 Task: Create a due date automation trigger when advanced on, on the wednesday after a card is due add fields without custom field "Resume" set to a number greater or equal to 1 and greater or equal to 10 at 11:00 AM.
Action: Mouse moved to (1220, 210)
Screenshot: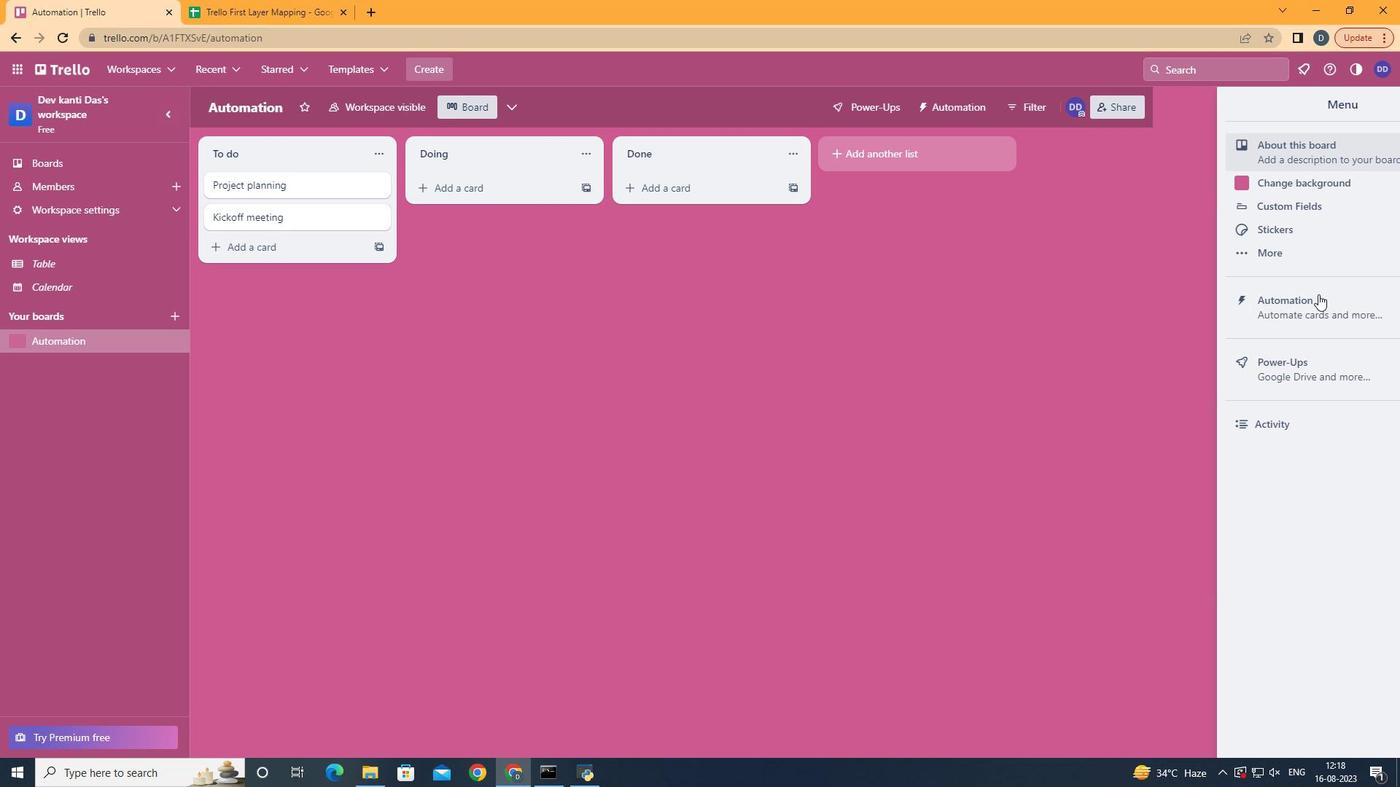 
Action: Mouse pressed left at (1220, 210)
Screenshot: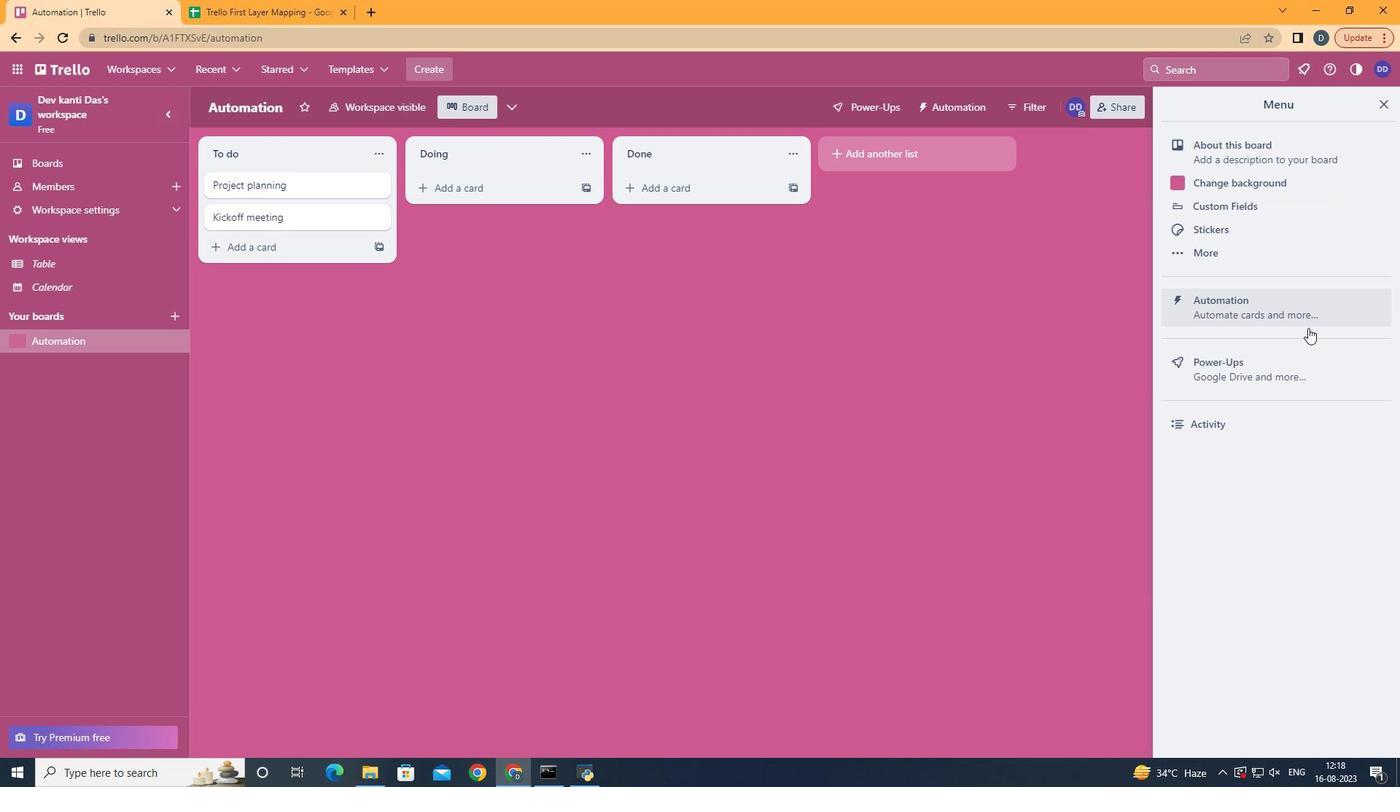
Action: Mouse moved to (1180, 359)
Screenshot: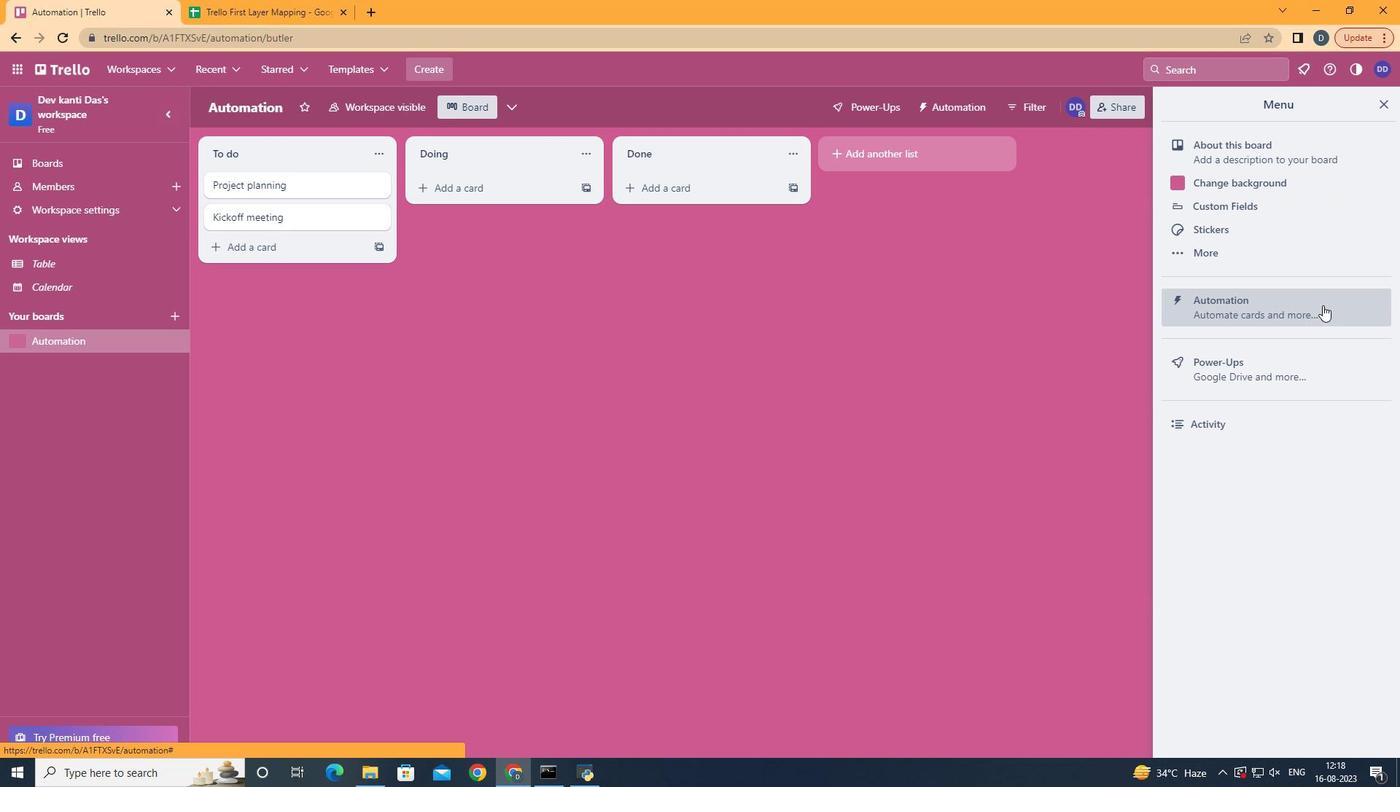 
Action: Mouse pressed left at (1180, 359)
Screenshot: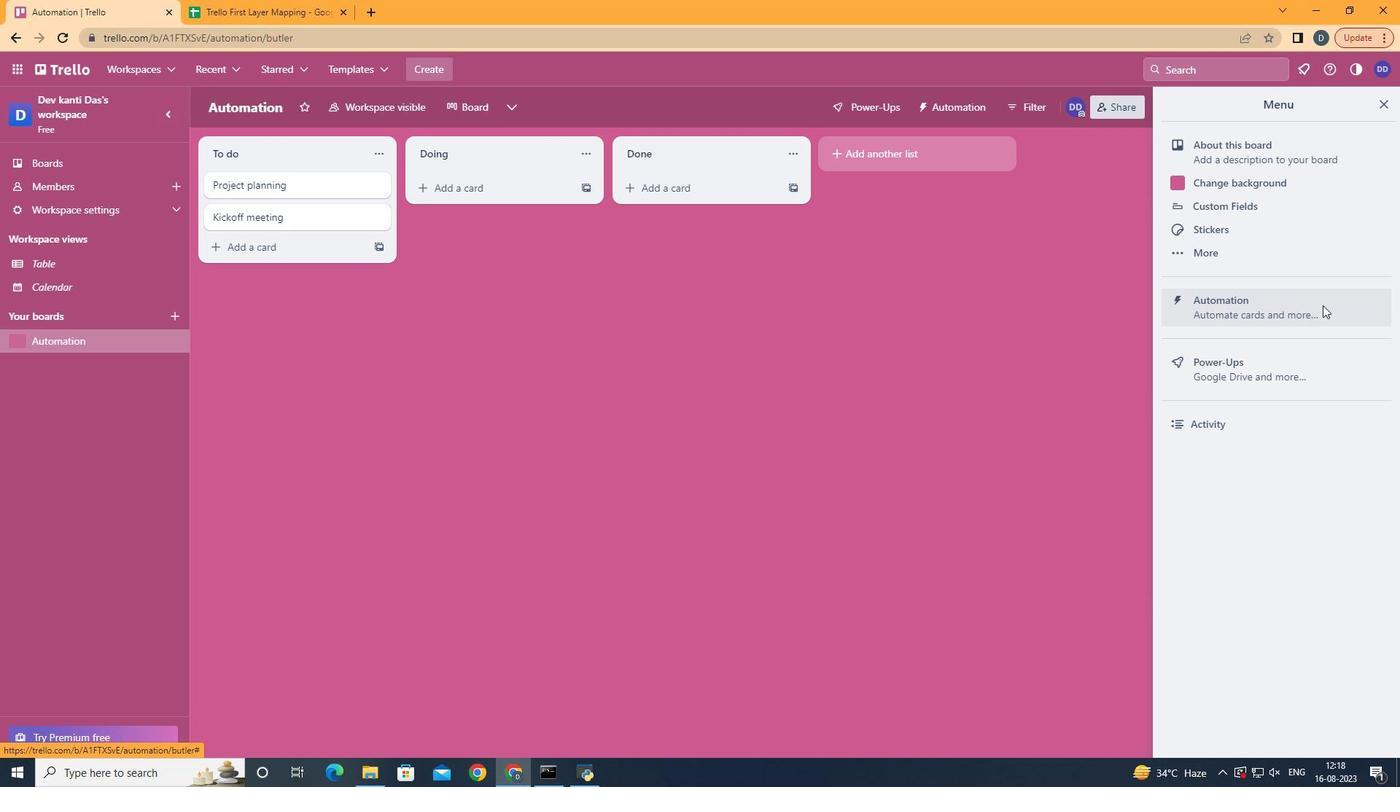
Action: Mouse moved to (472, 347)
Screenshot: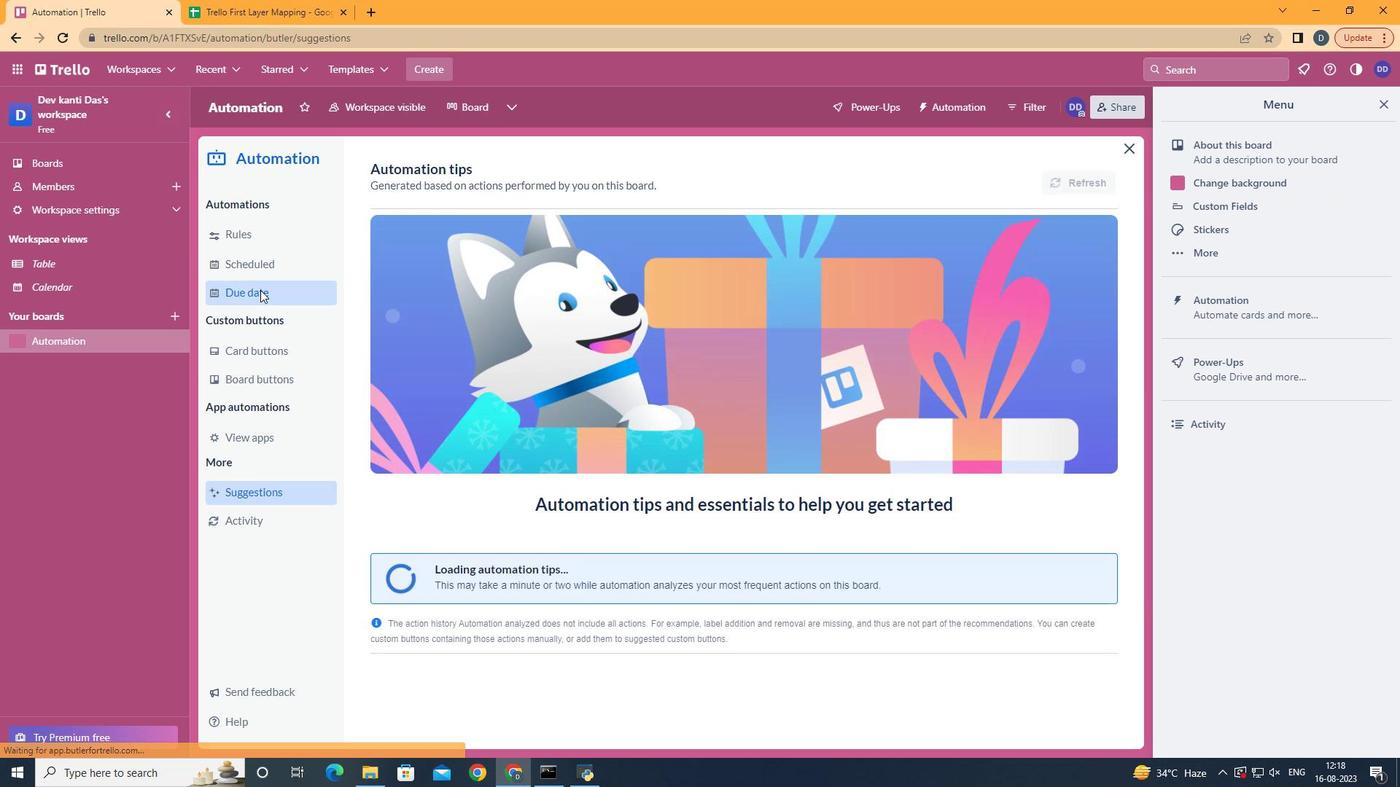 
Action: Mouse pressed left at (472, 347)
Screenshot: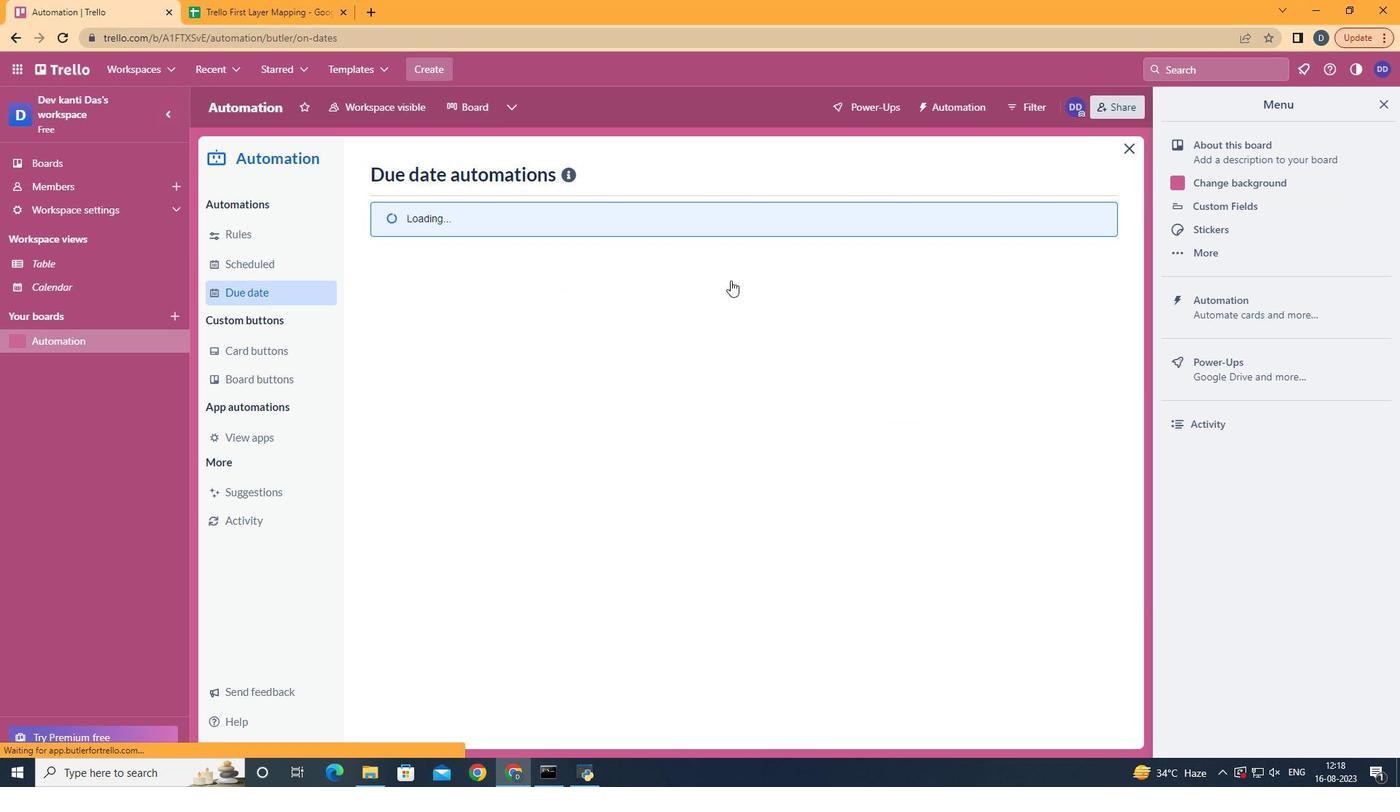 
Action: Mouse moved to (969, 258)
Screenshot: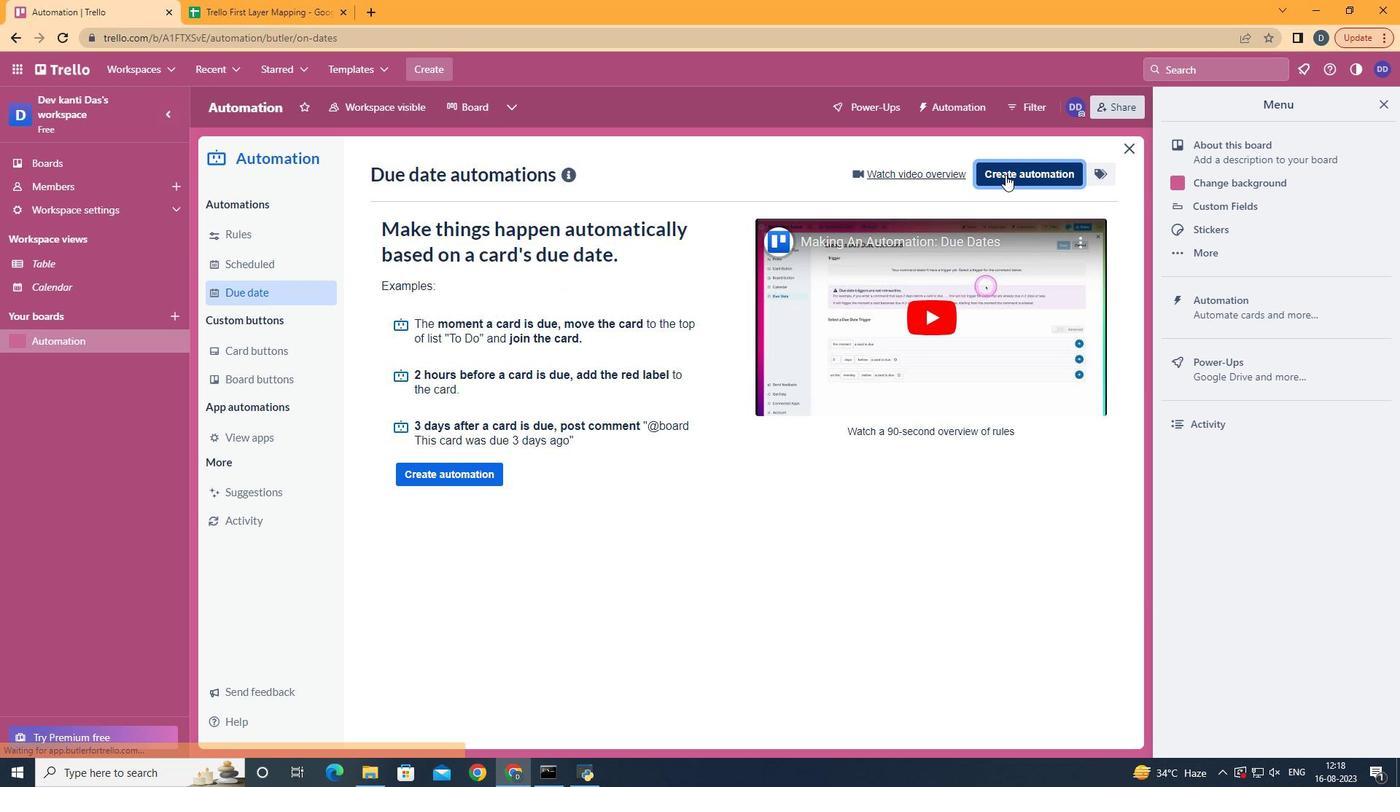 
Action: Mouse pressed left at (969, 258)
Screenshot: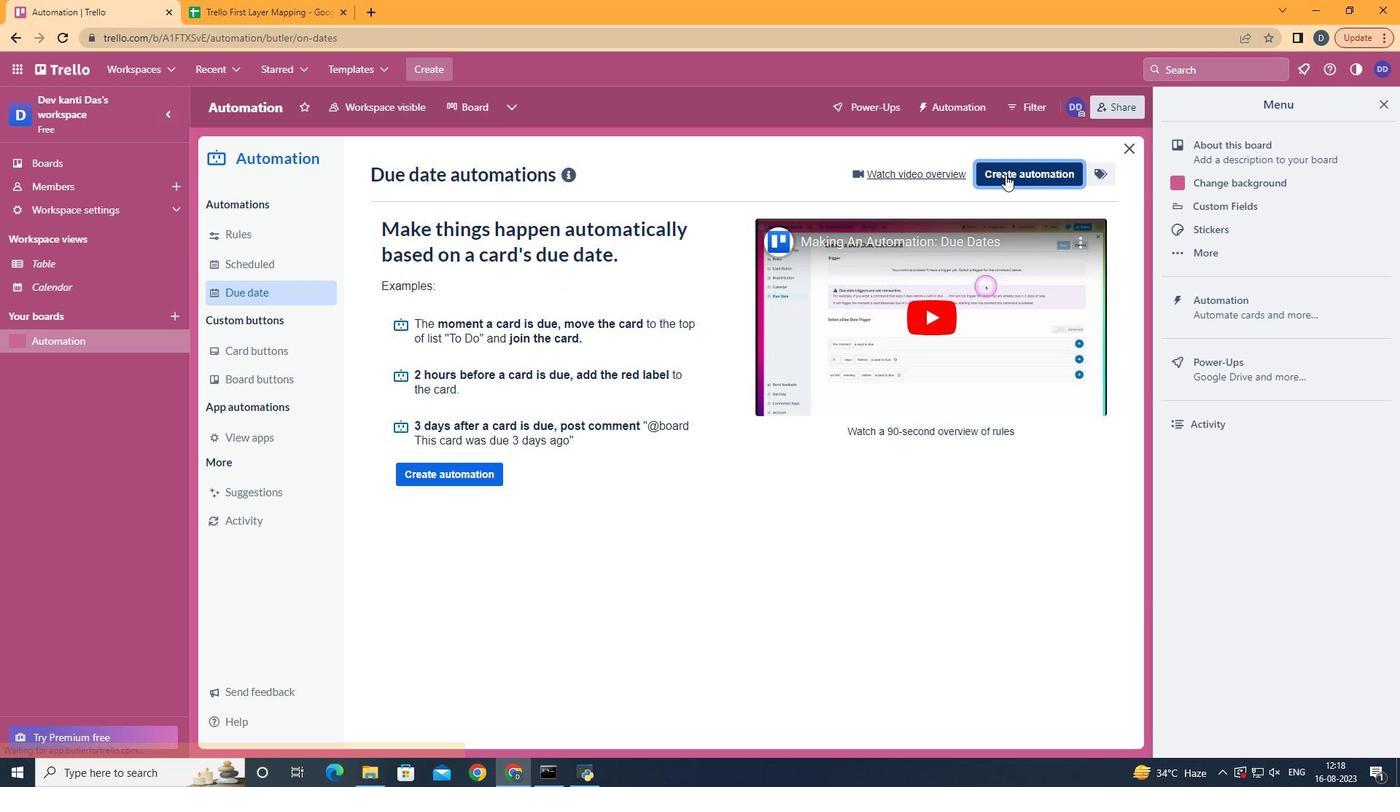 
Action: Mouse moved to (804, 353)
Screenshot: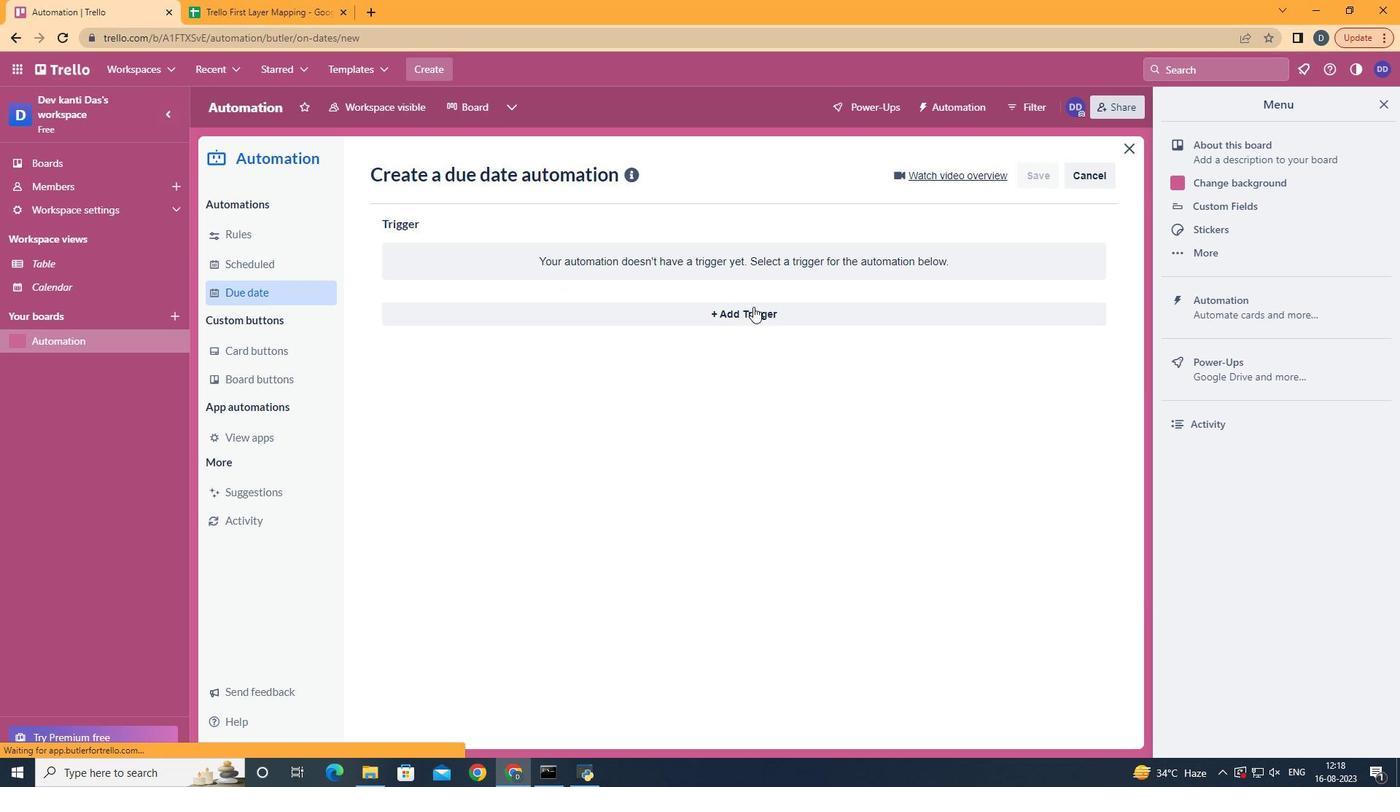 
Action: Mouse pressed left at (804, 353)
Screenshot: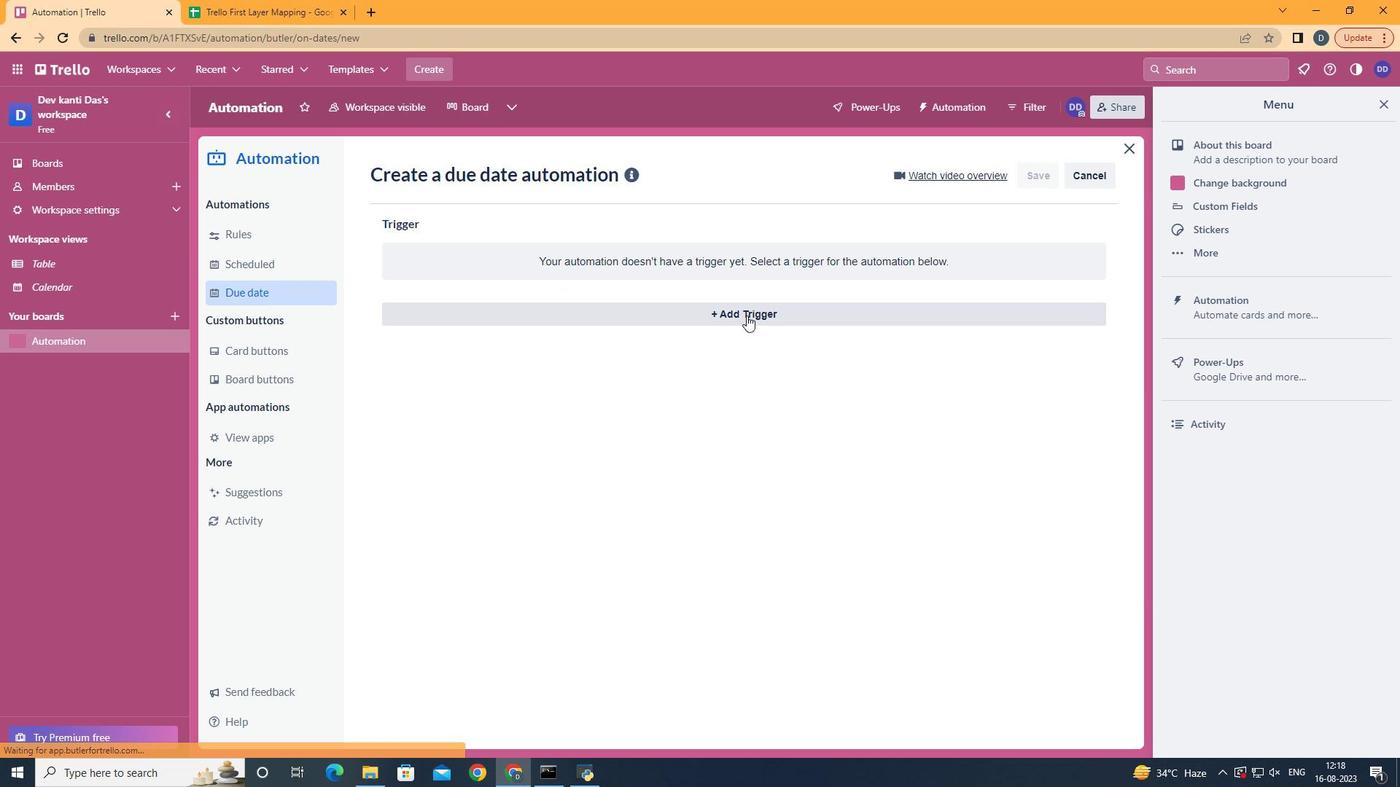 
Action: Mouse moved to (796, 366)
Screenshot: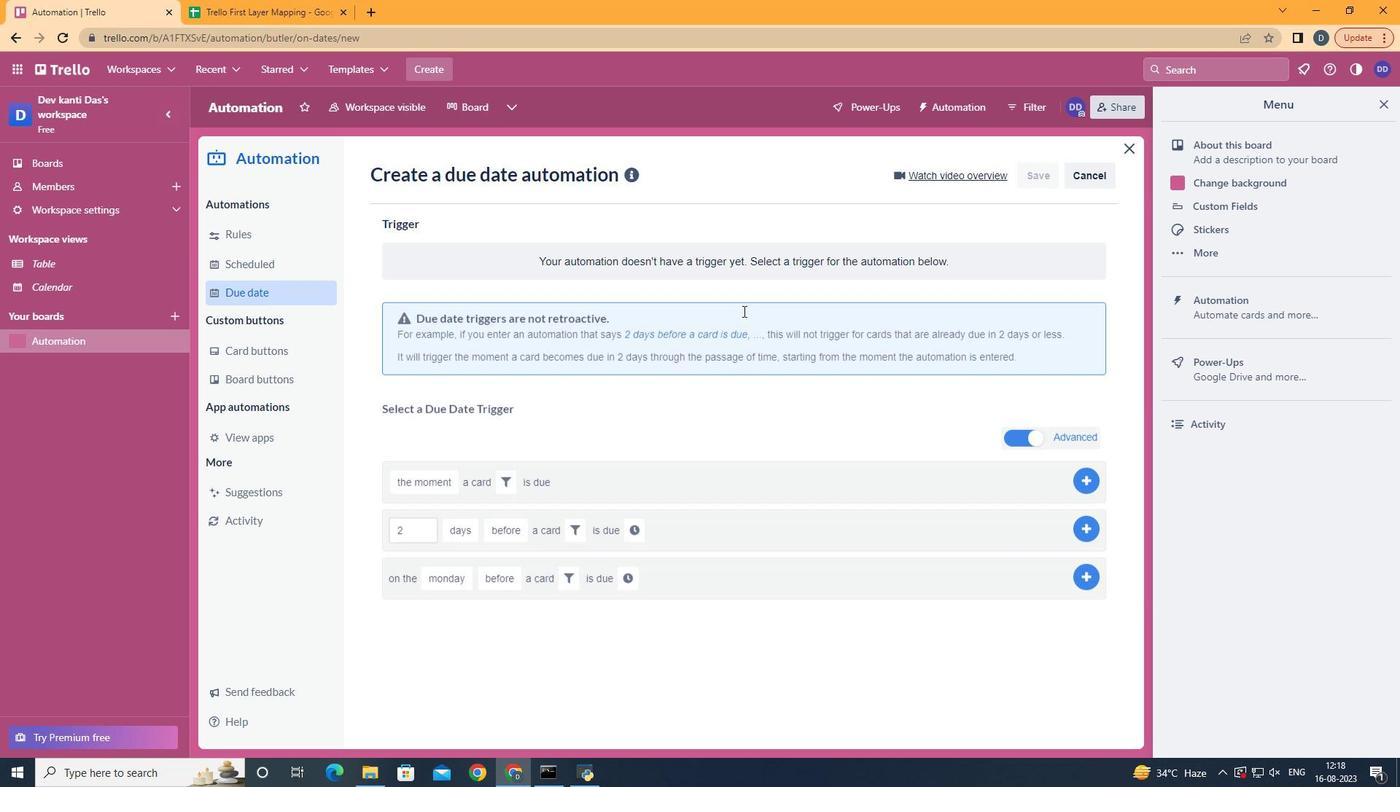 
Action: Mouse pressed left at (796, 366)
Screenshot: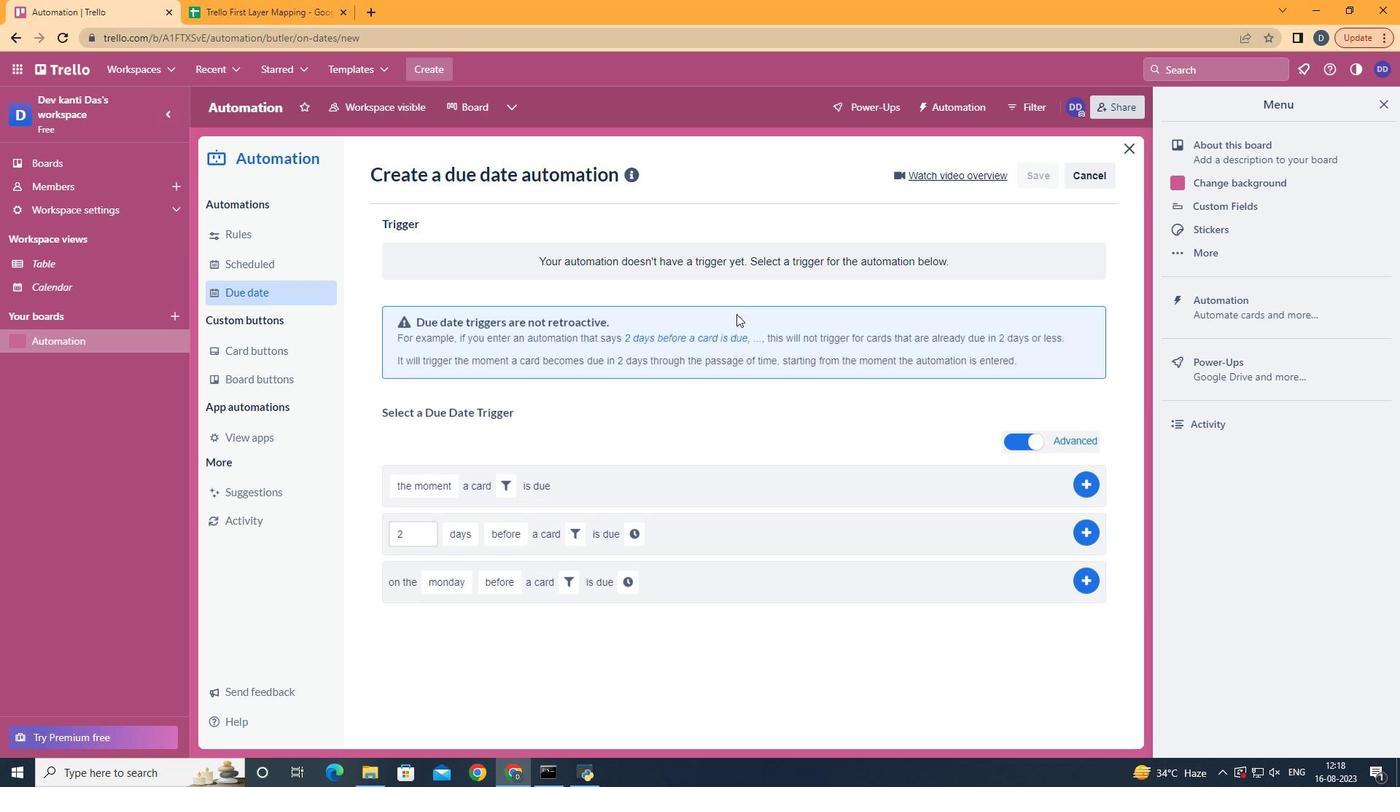 
Action: Mouse moved to (613, 463)
Screenshot: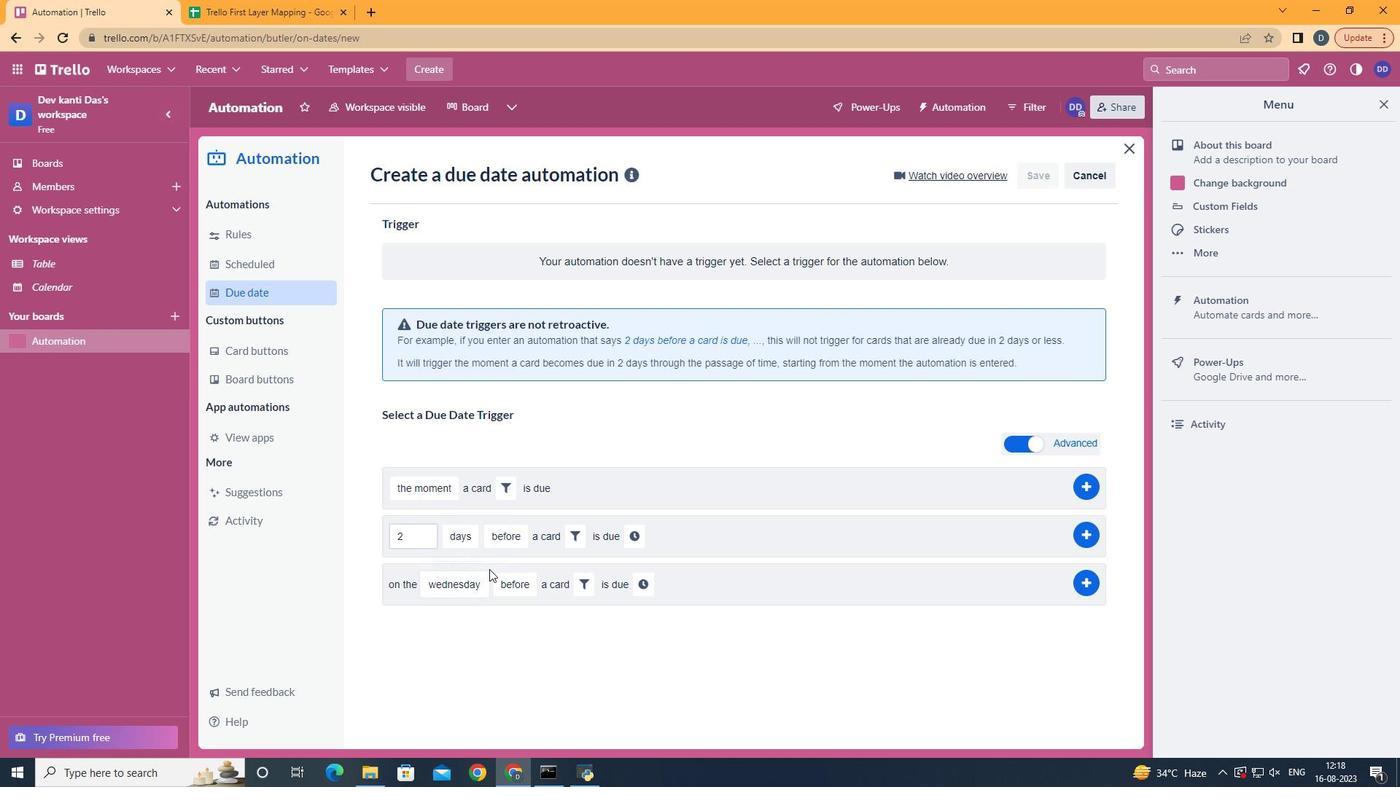 
Action: Mouse pressed left at (613, 463)
Screenshot: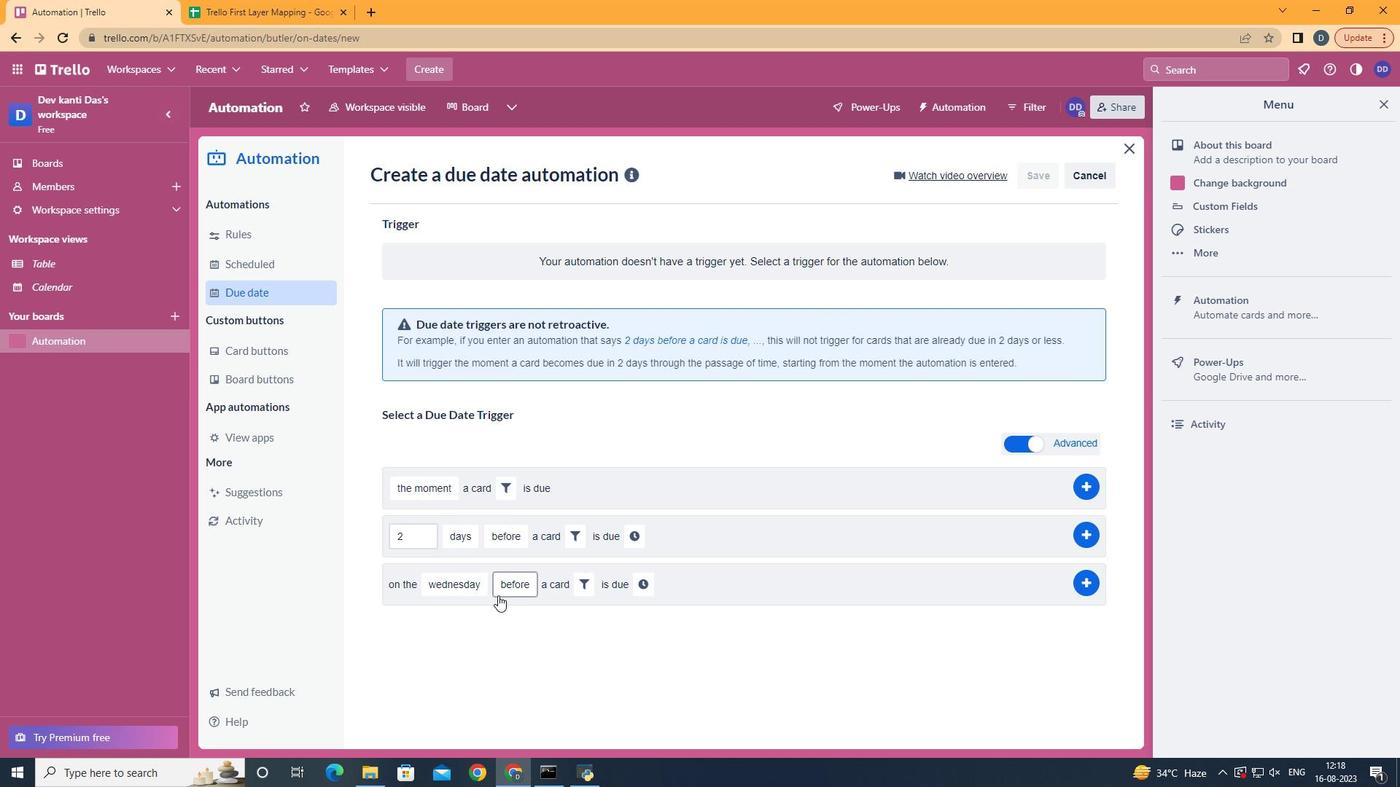 
Action: Mouse moved to (647, 613)
Screenshot: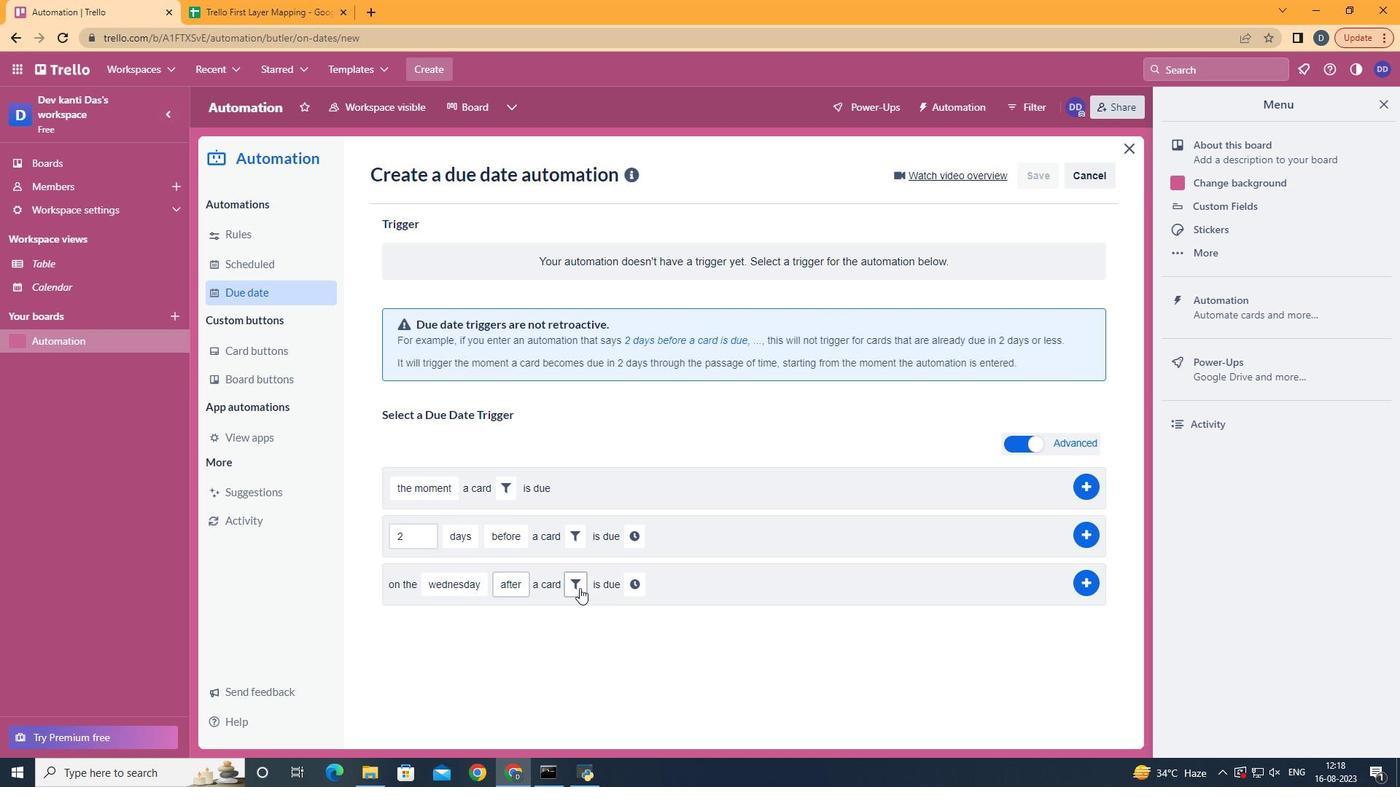 
Action: Mouse pressed left at (647, 613)
Screenshot: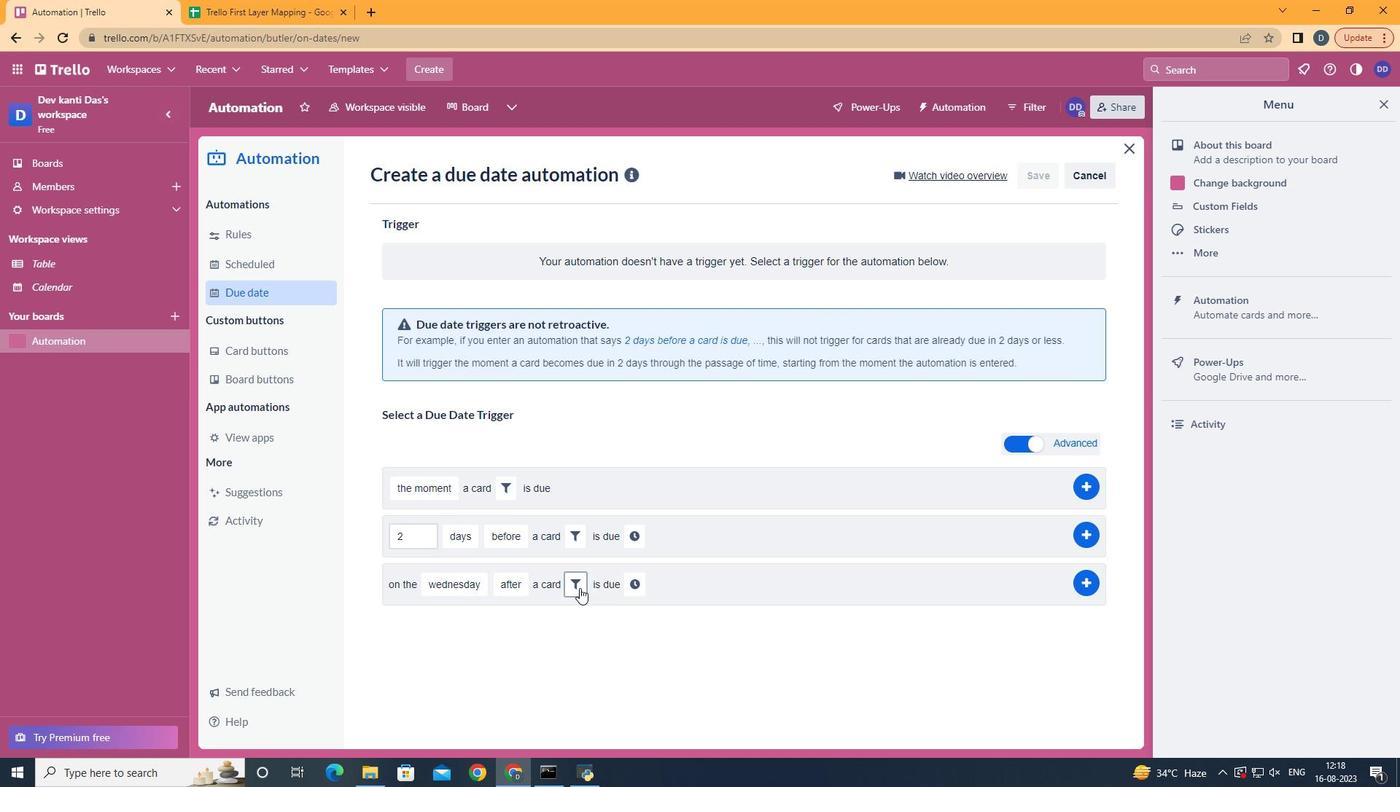 
Action: Mouse moved to (685, 576)
Screenshot: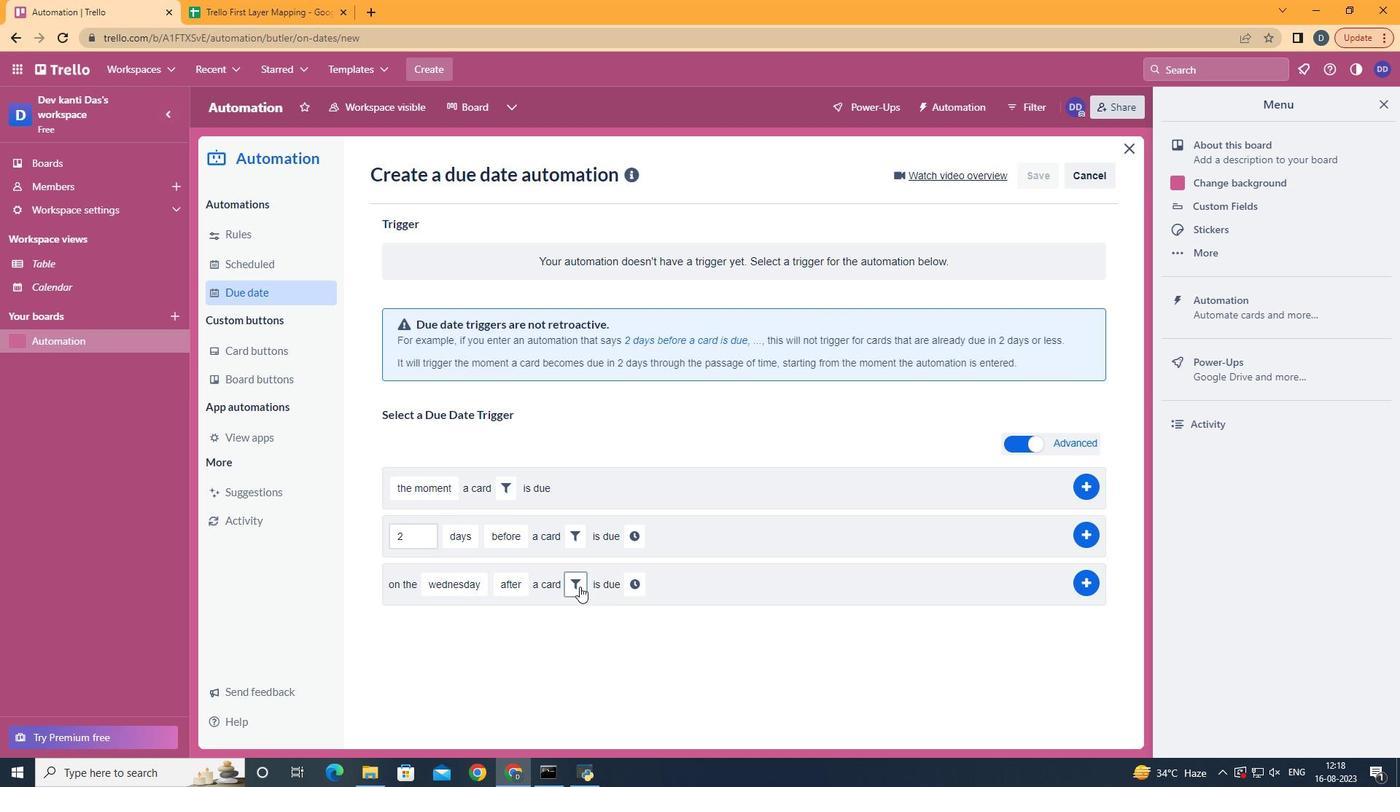 
Action: Mouse pressed left at (685, 576)
Screenshot: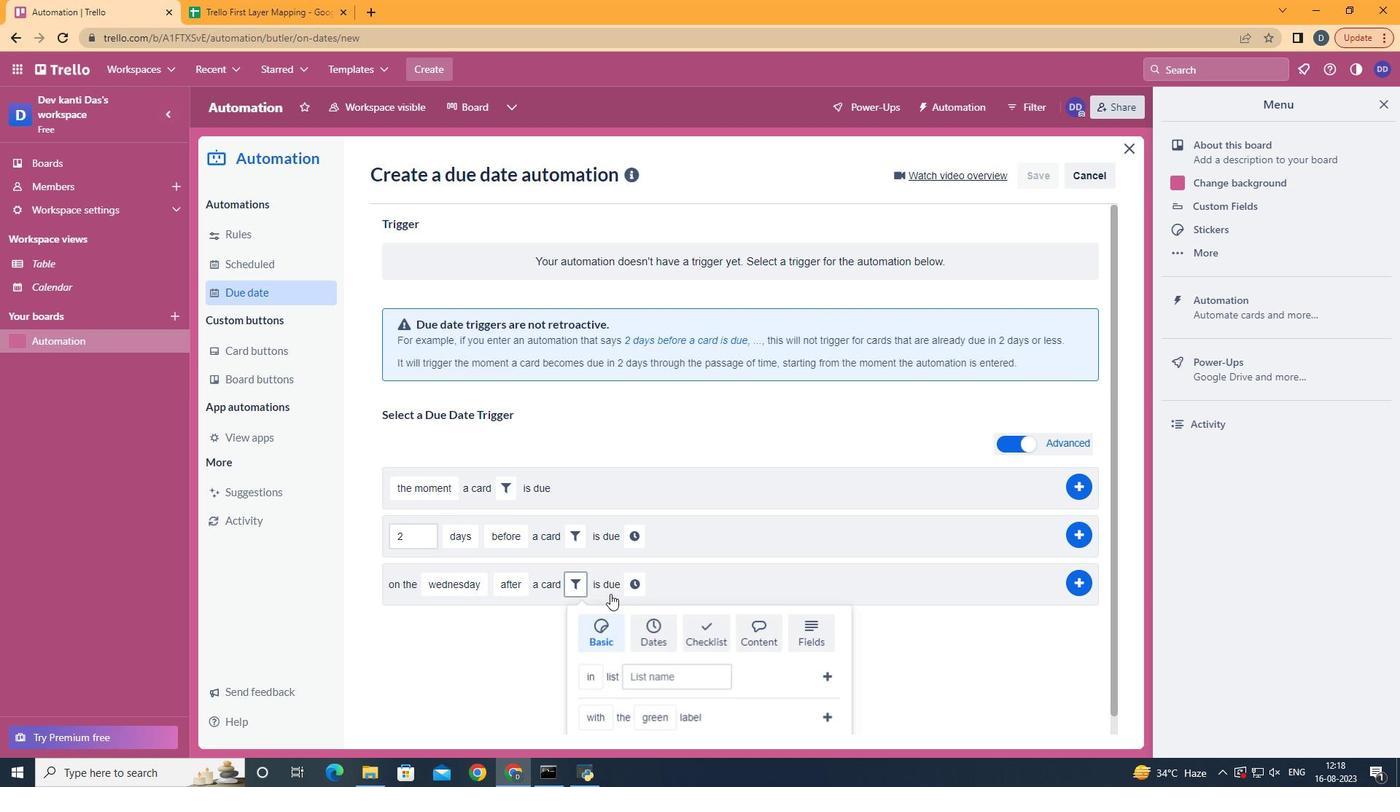 
Action: Mouse moved to (846, 605)
Screenshot: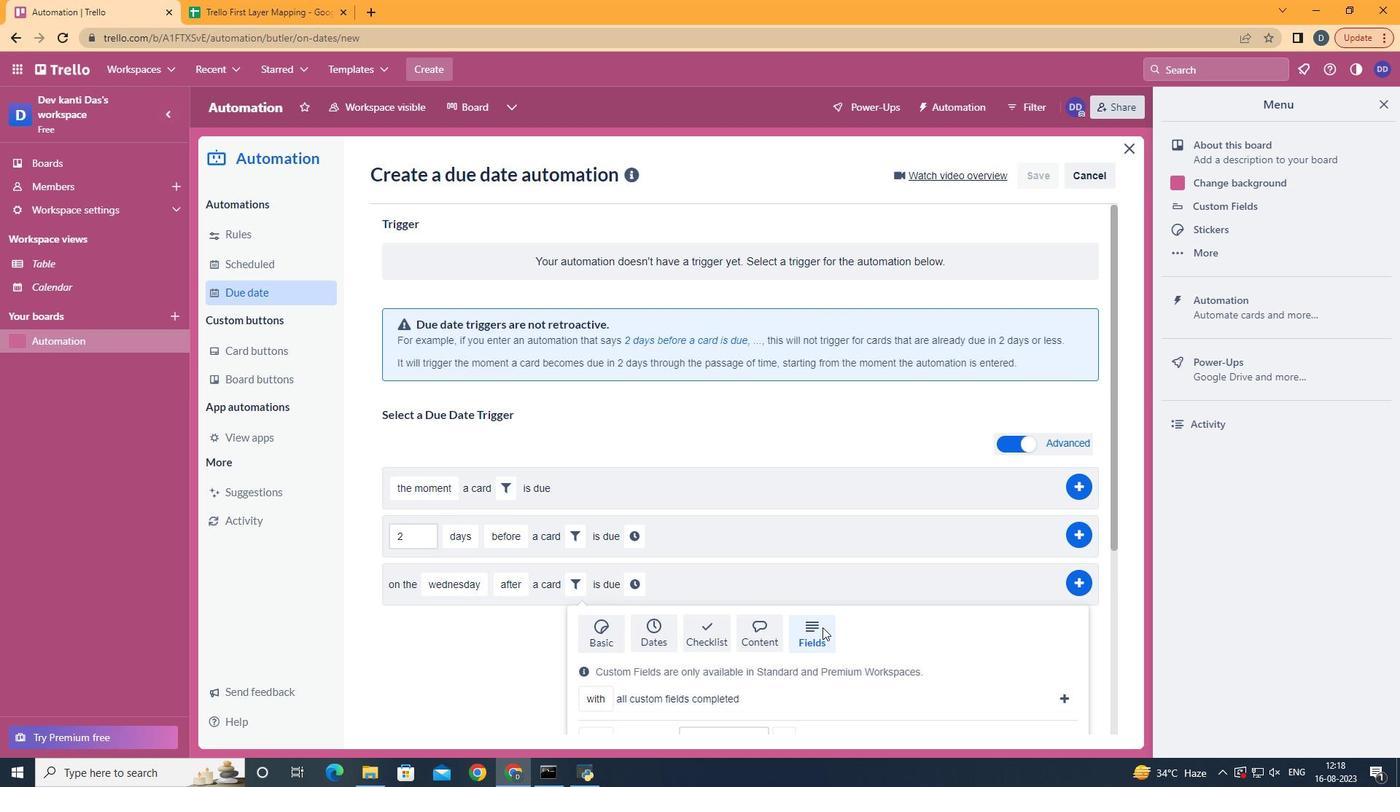 
Action: Mouse pressed left at (846, 605)
Screenshot: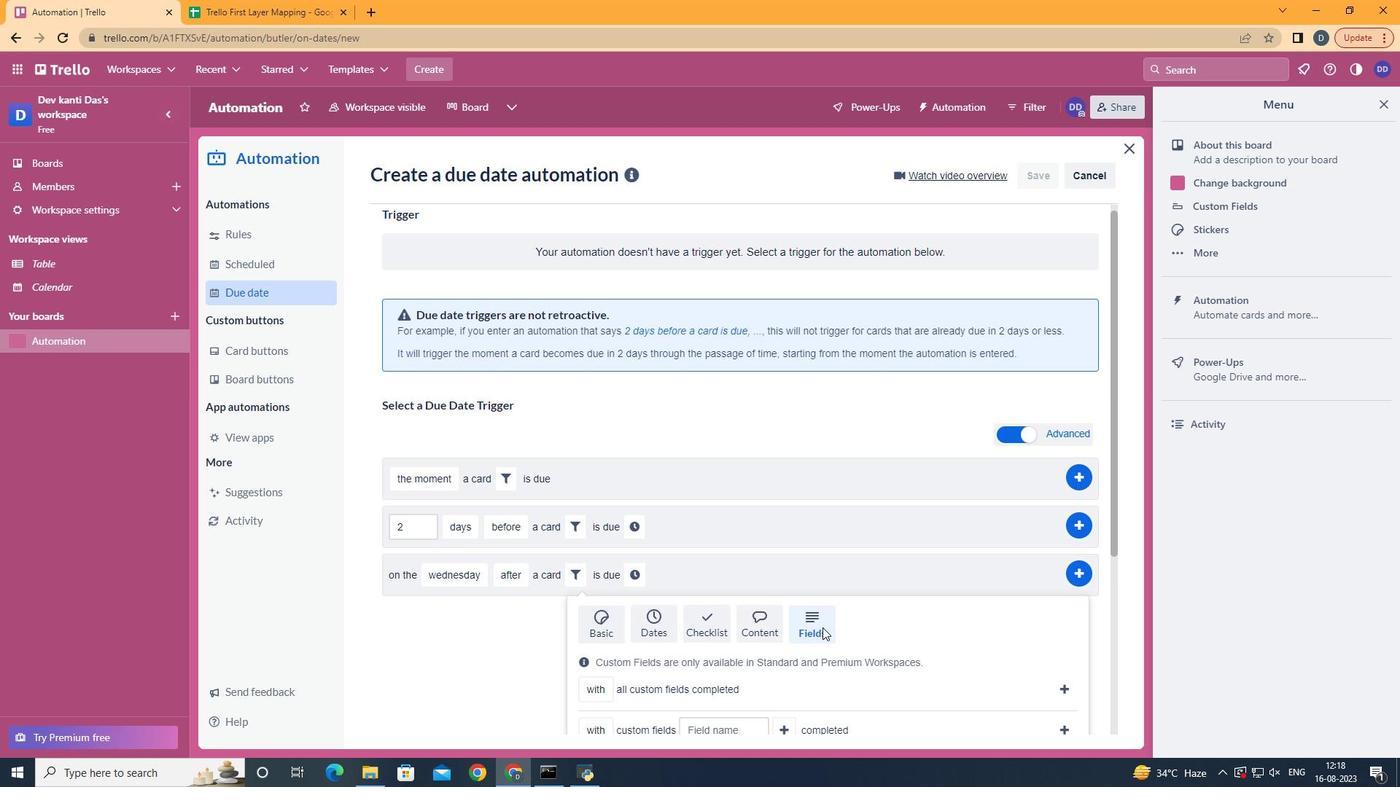 
Action: Mouse scrolled (846, 605) with delta (0, 0)
Screenshot: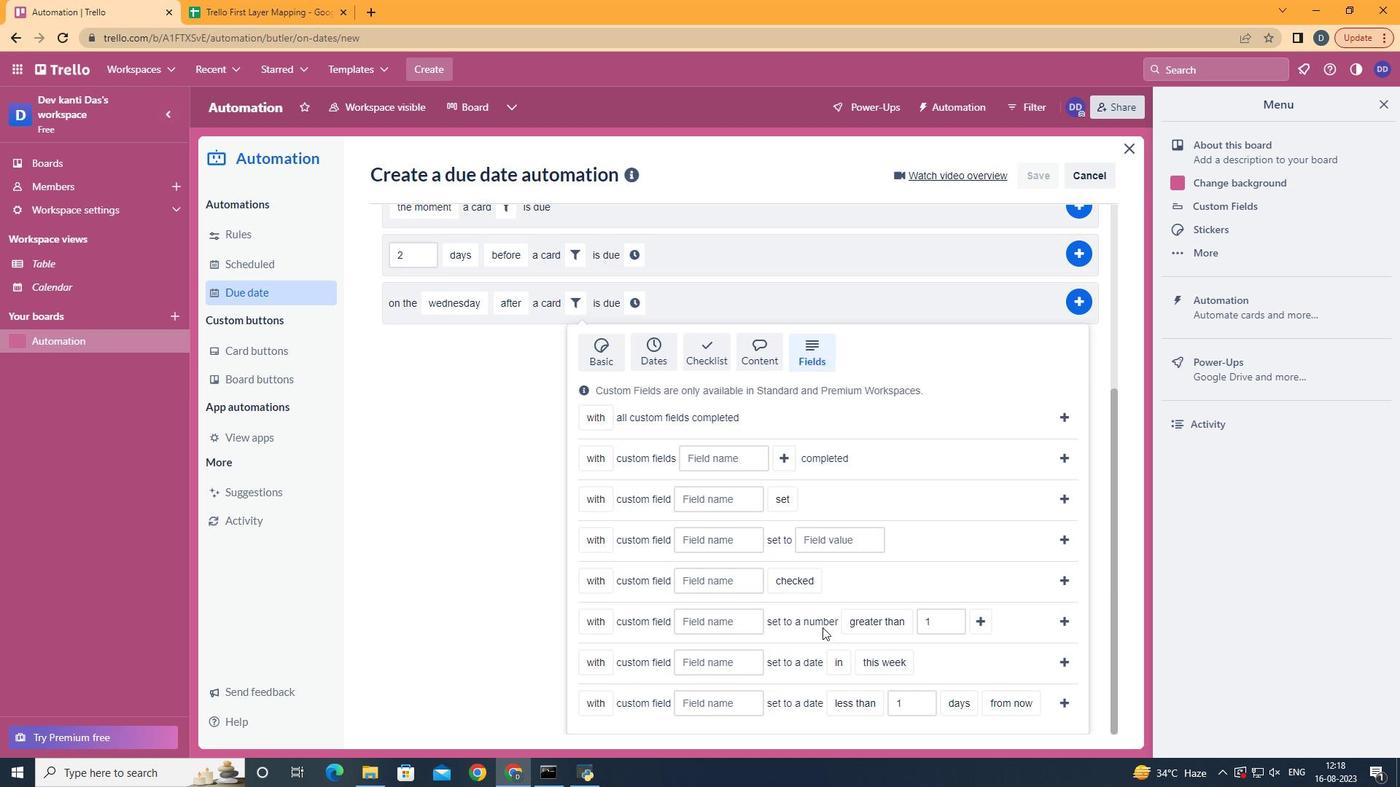 
Action: Mouse scrolled (846, 605) with delta (0, 0)
Screenshot: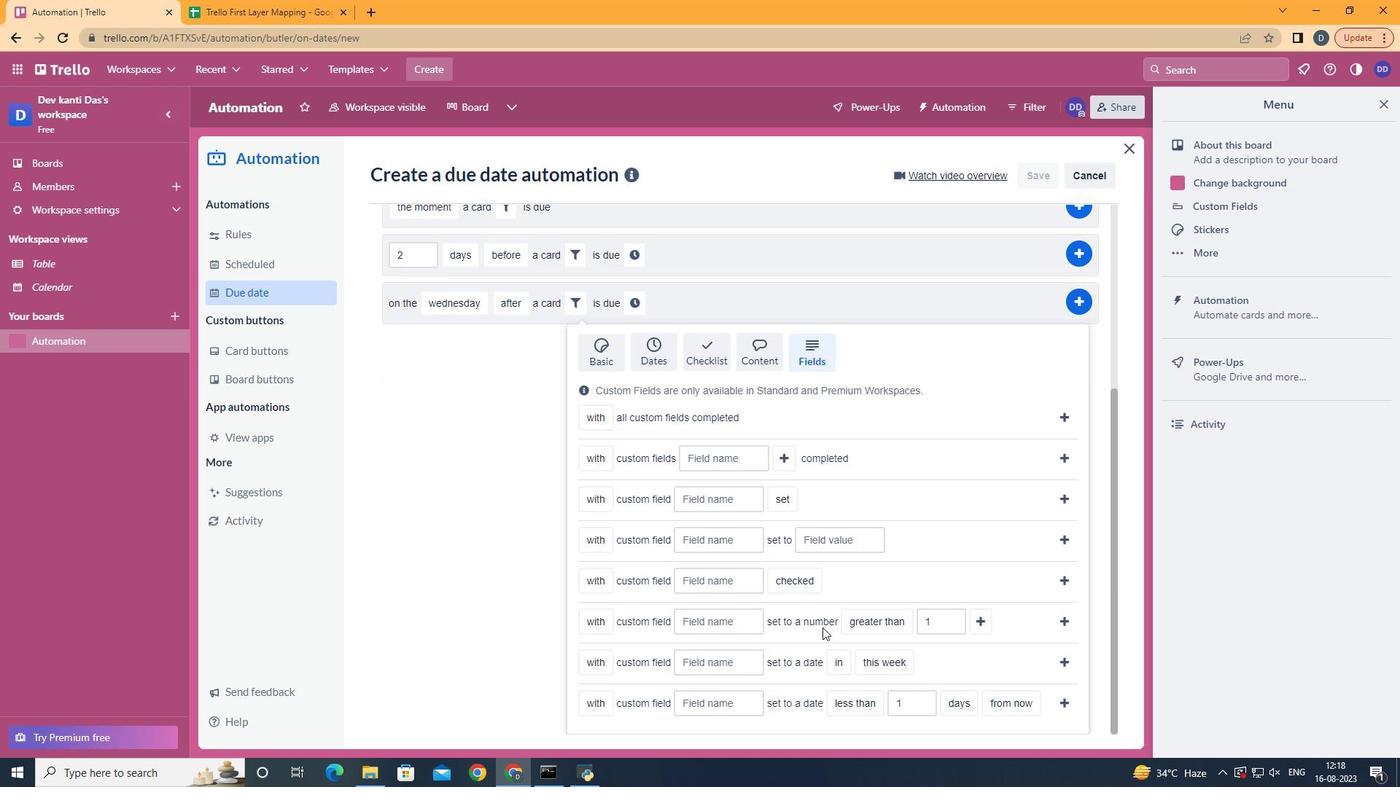 
Action: Mouse scrolled (846, 605) with delta (0, 0)
Screenshot: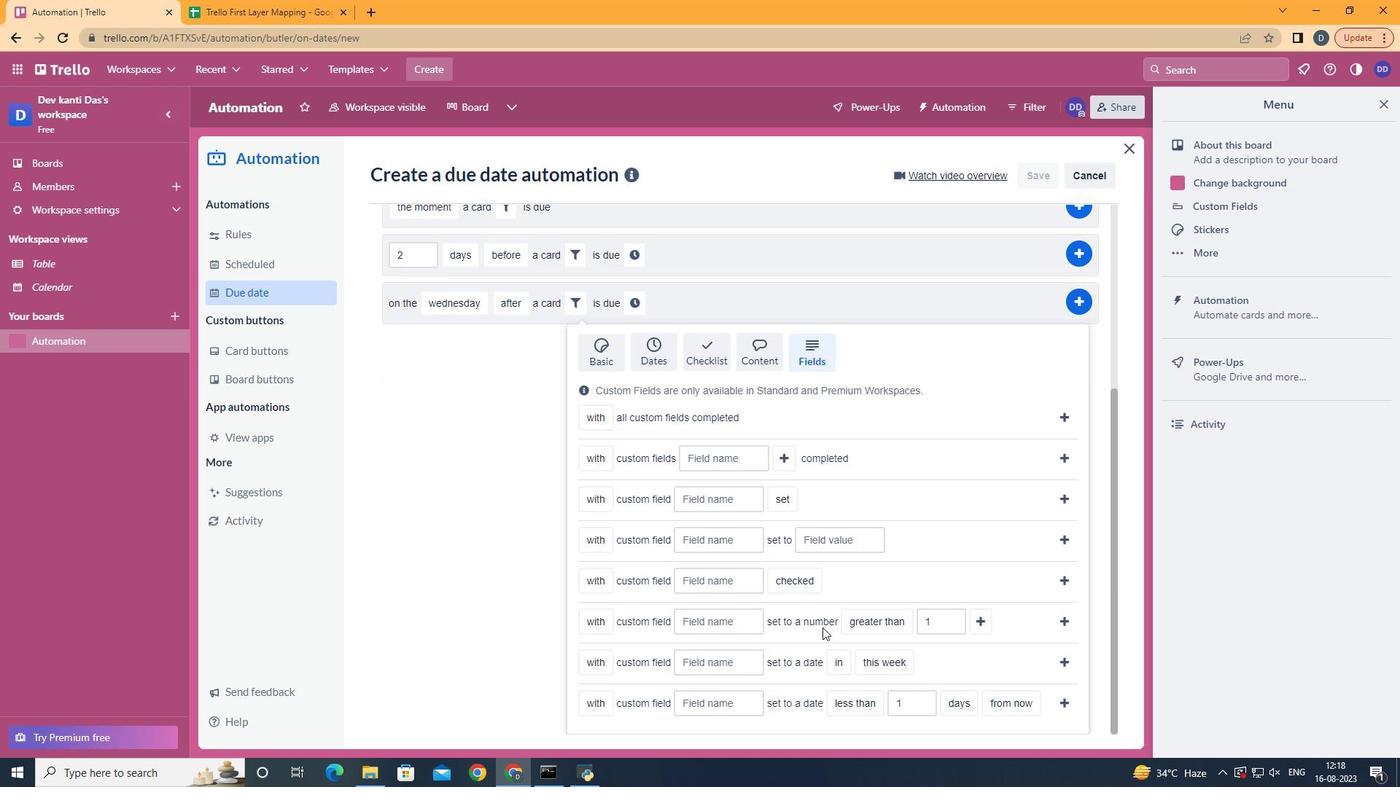 
Action: Mouse scrolled (846, 605) with delta (0, 0)
Screenshot: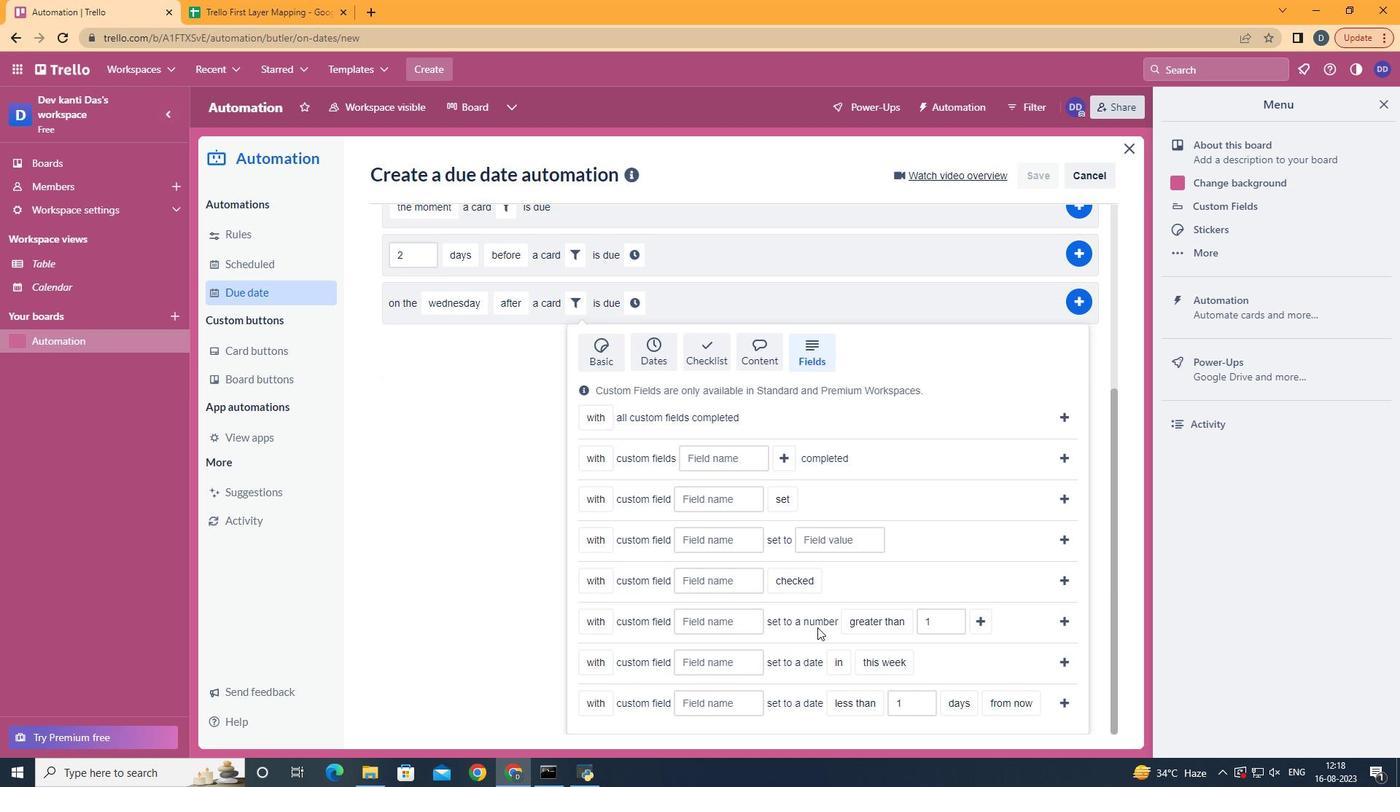 
Action: Mouse moved to (708, 652)
Screenshot: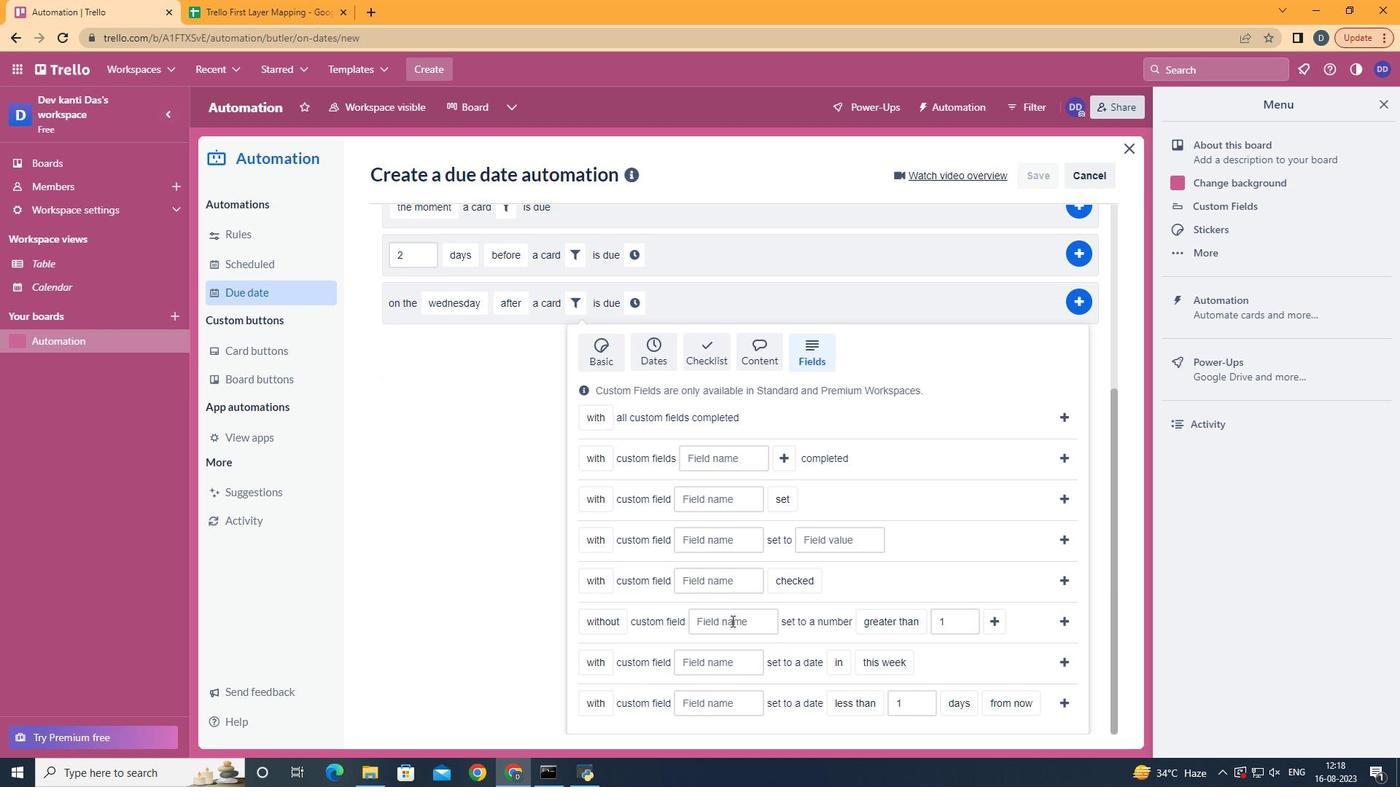 
Action: Mouse pressed left at (708, 652)
Screenshot: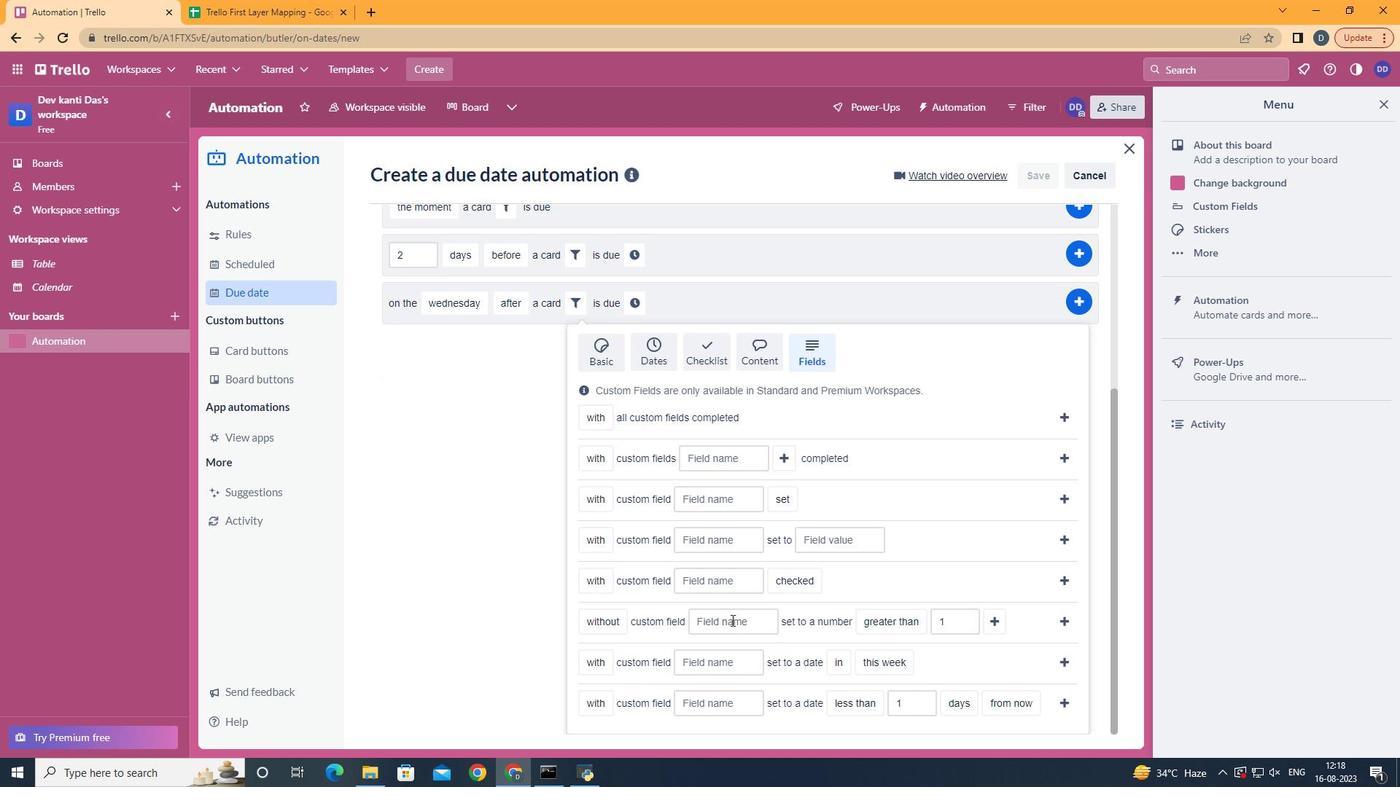 
Action: Mouse moved to (786, 600)
Screenshot: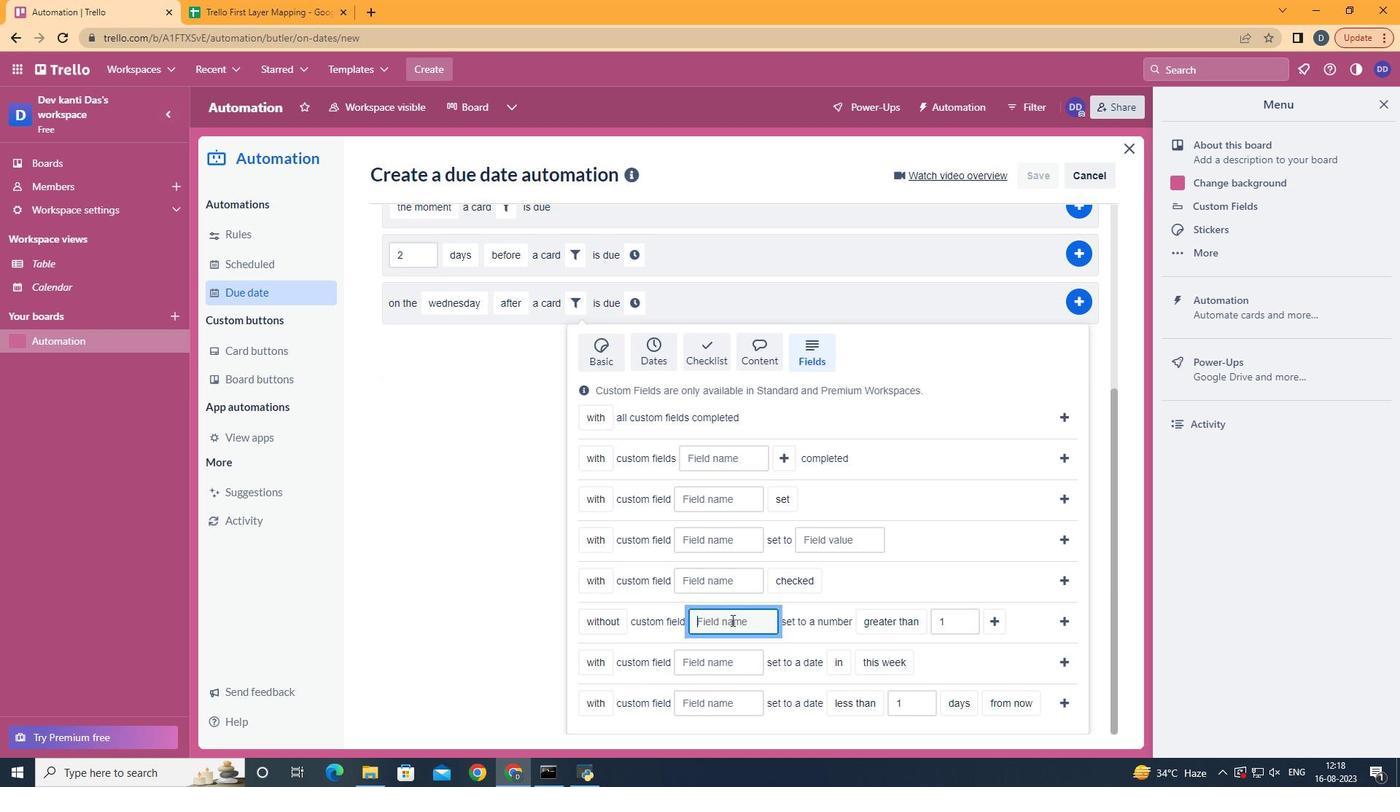 
Action: Mouse pressed left at (786, 600)
Screenshot: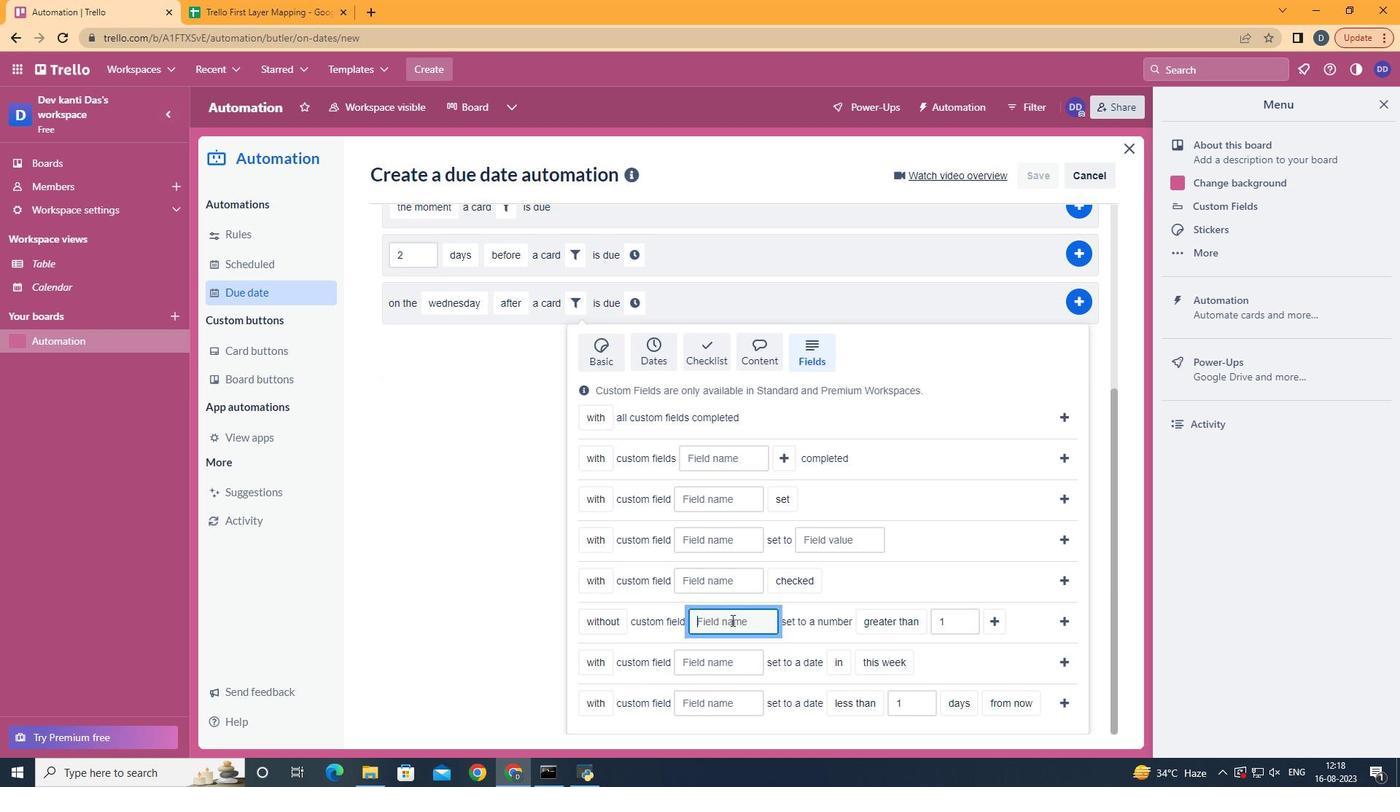 
Action: Key pressed <Key.shift>Resume
Screenshot: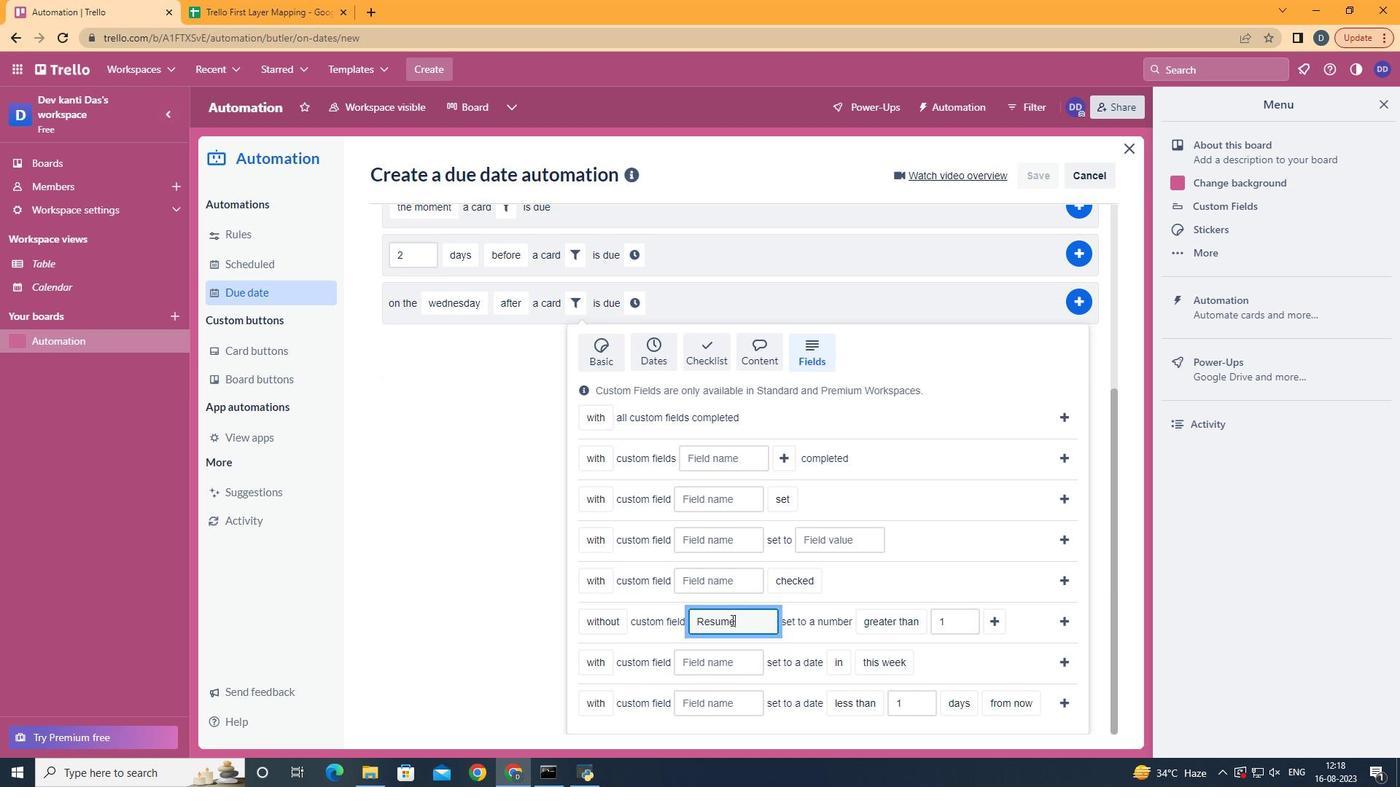
Action: Mouse moved to (906, 539)
Screenshot: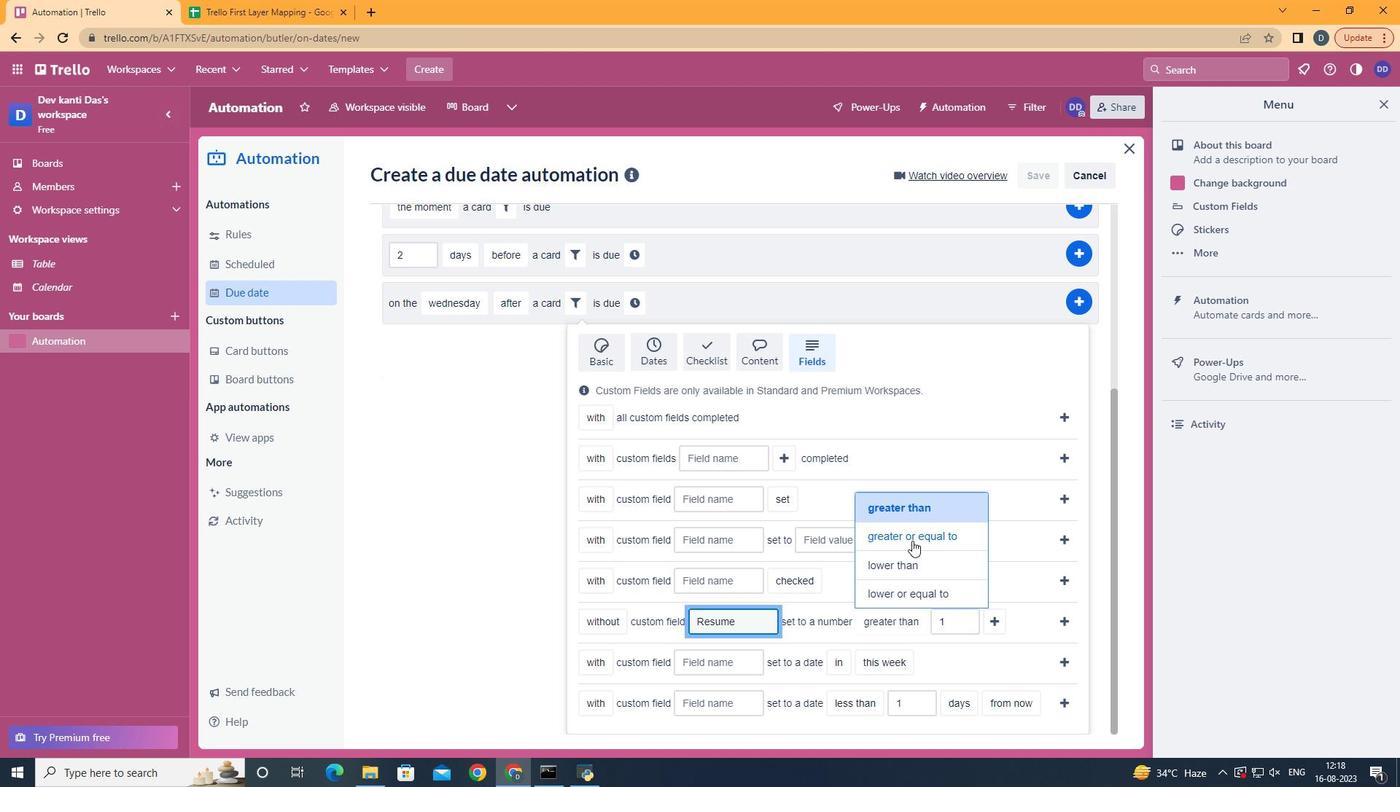 
Action: Mouse pressed left at (906, 539)
Screenshot: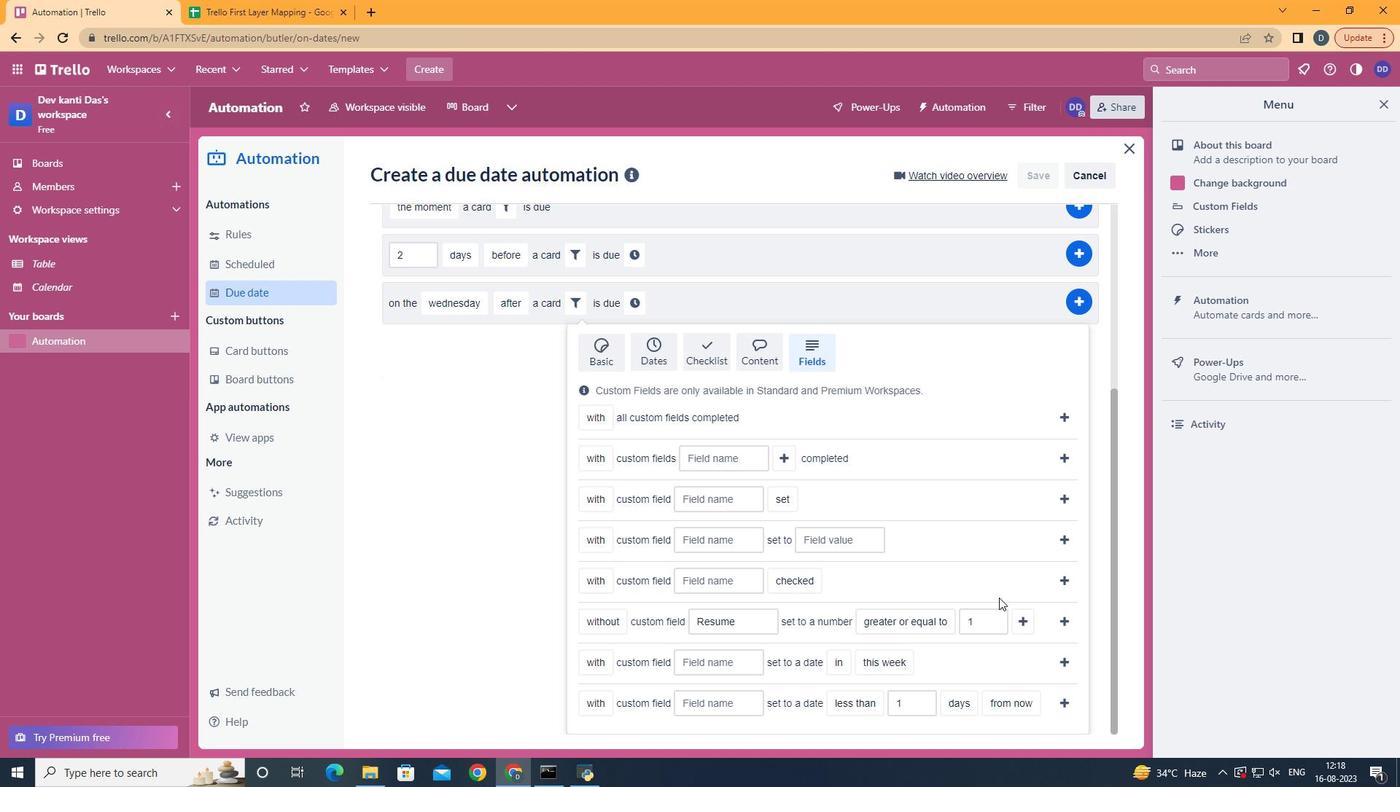 
Action: Mouse moved to (975, 603)
Screenshot: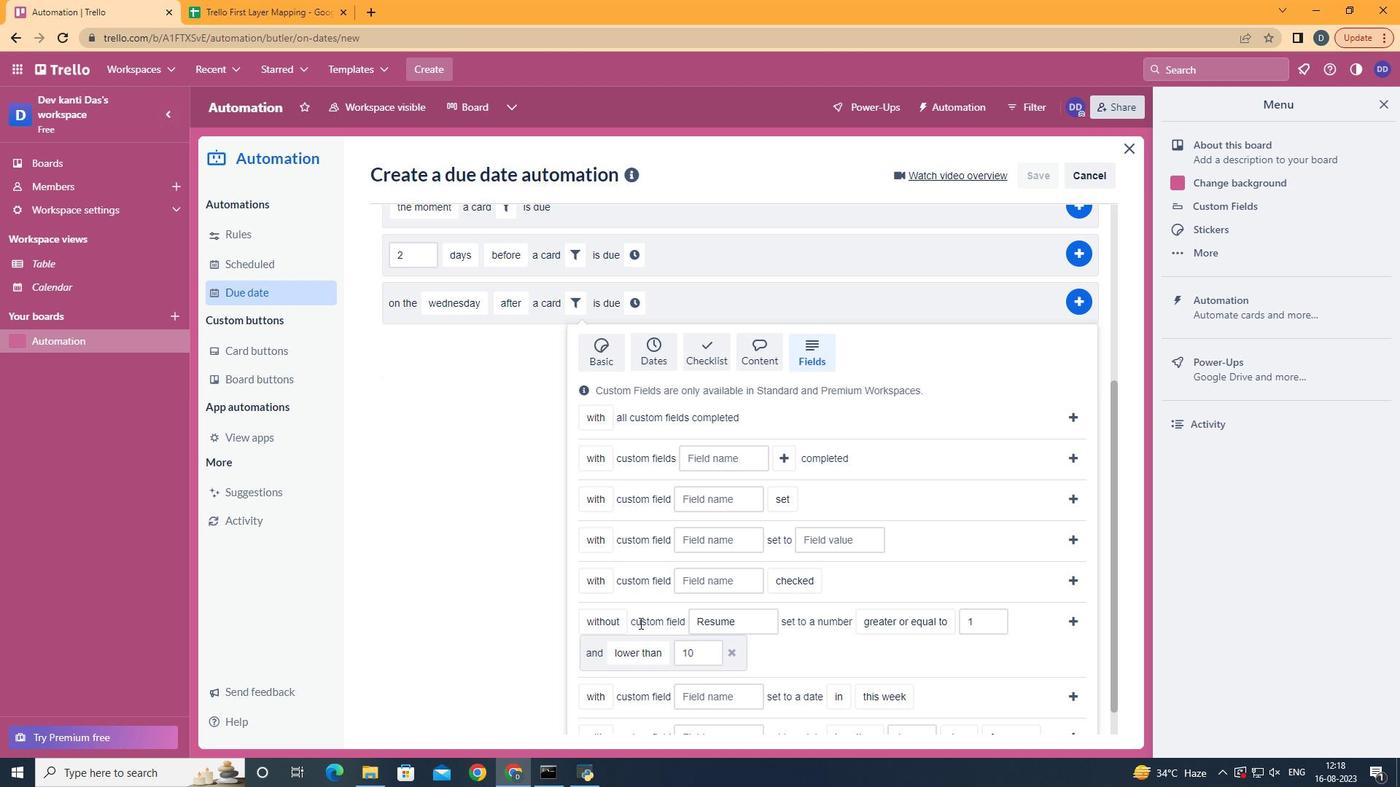 
Action: Mouse pressed left at (975, 603)
Screenshot: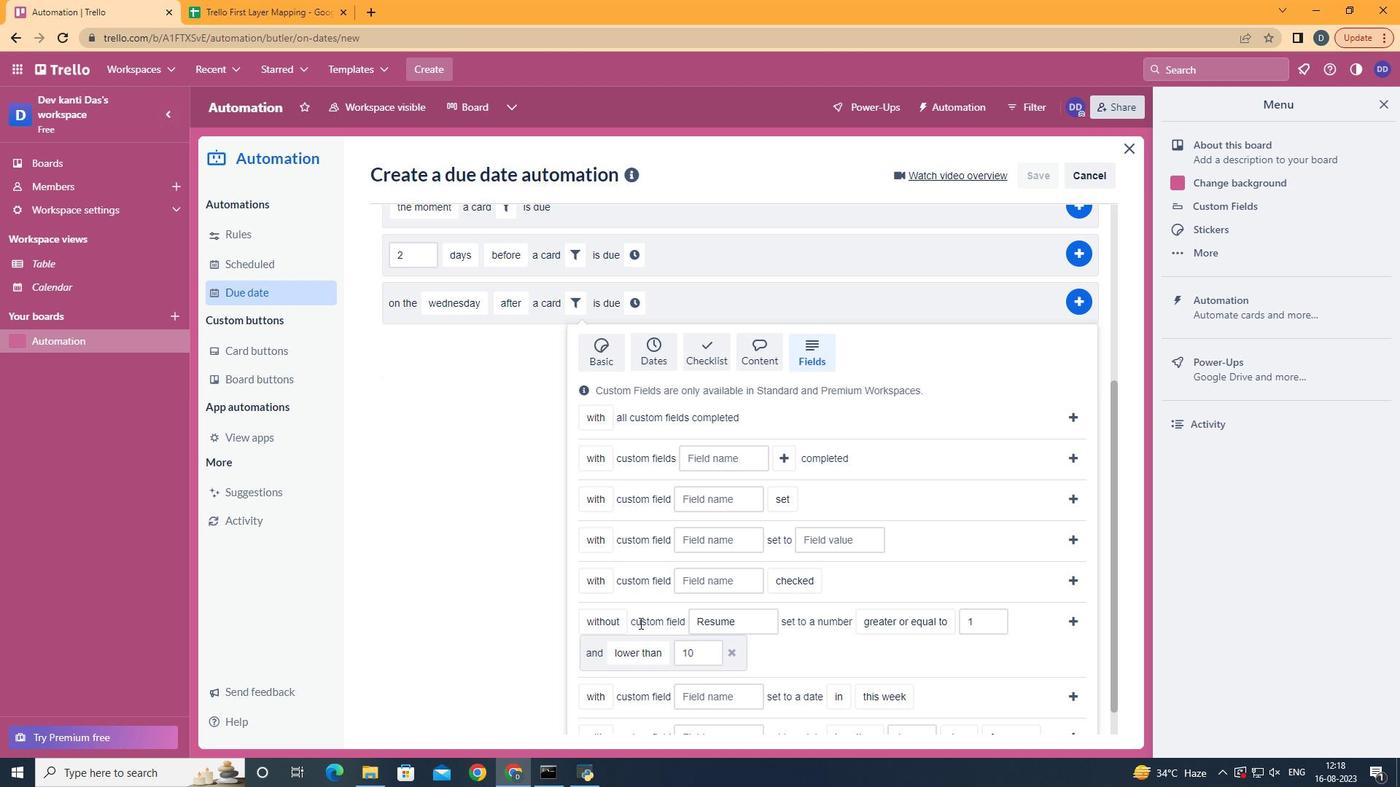 
Action: Mouse moved to (735, 609)
Screenshot: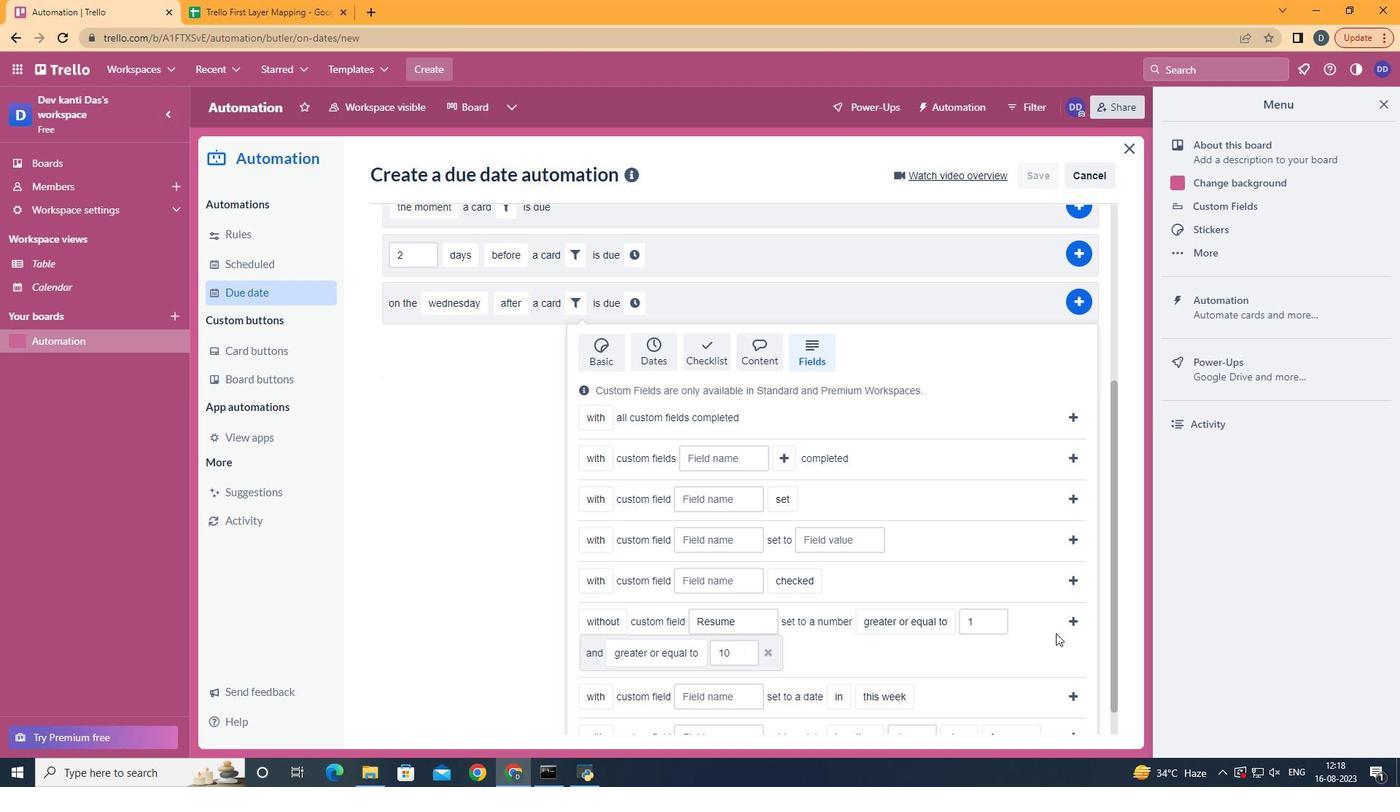 
Action: Mouse pressed left at (735, 609)
Screenshot: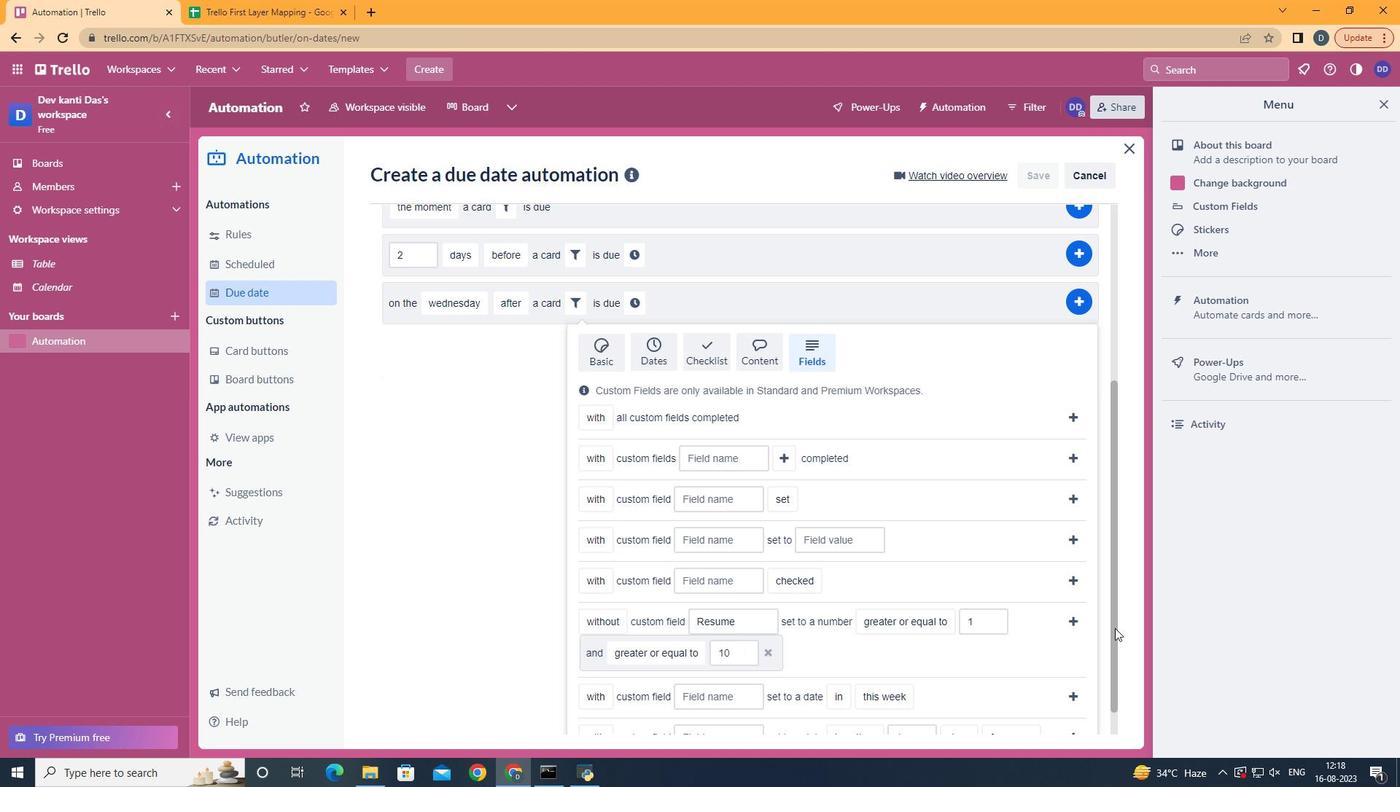 
Action: Mouse moved to (1017, 595)
Screenshot: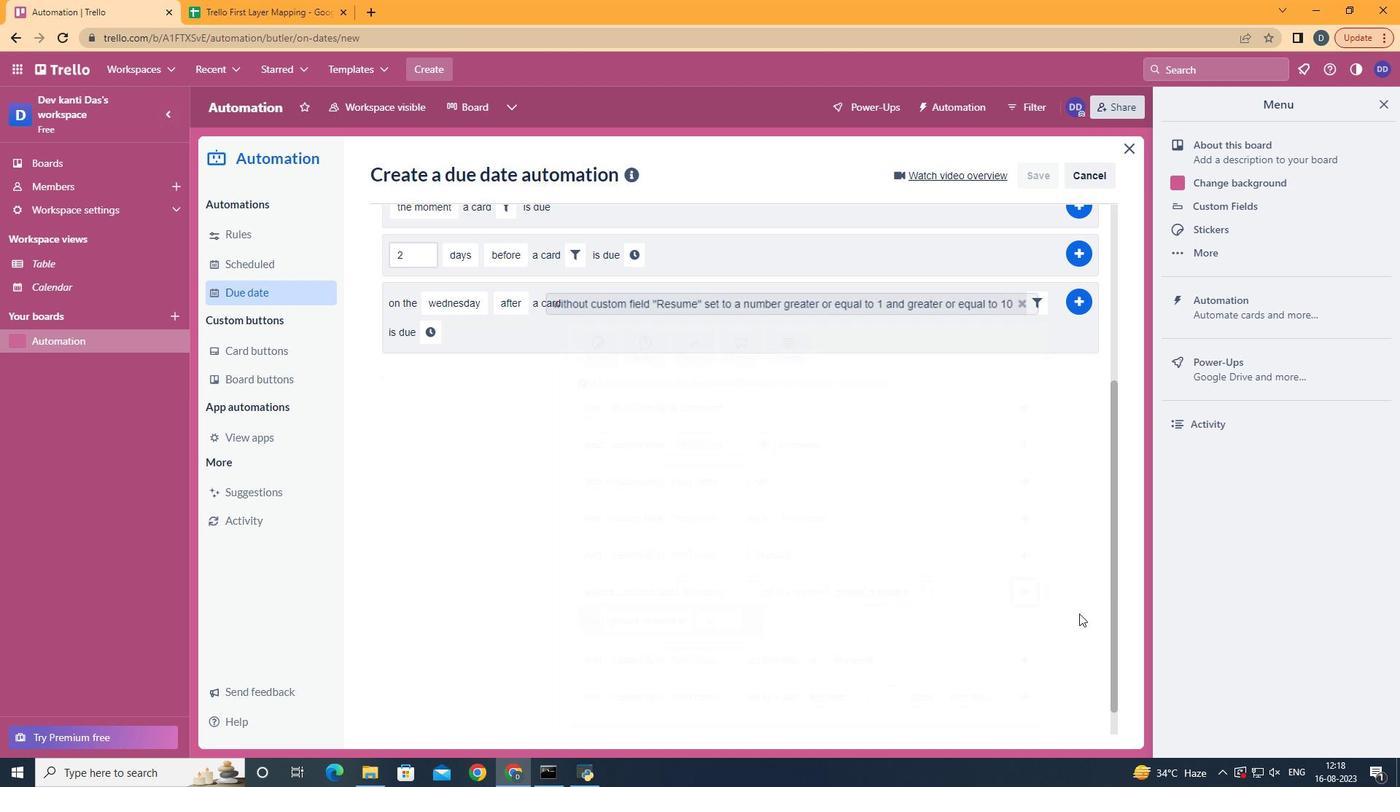 
Action: Mouse pressed left at (1017, 595)
Screenshot: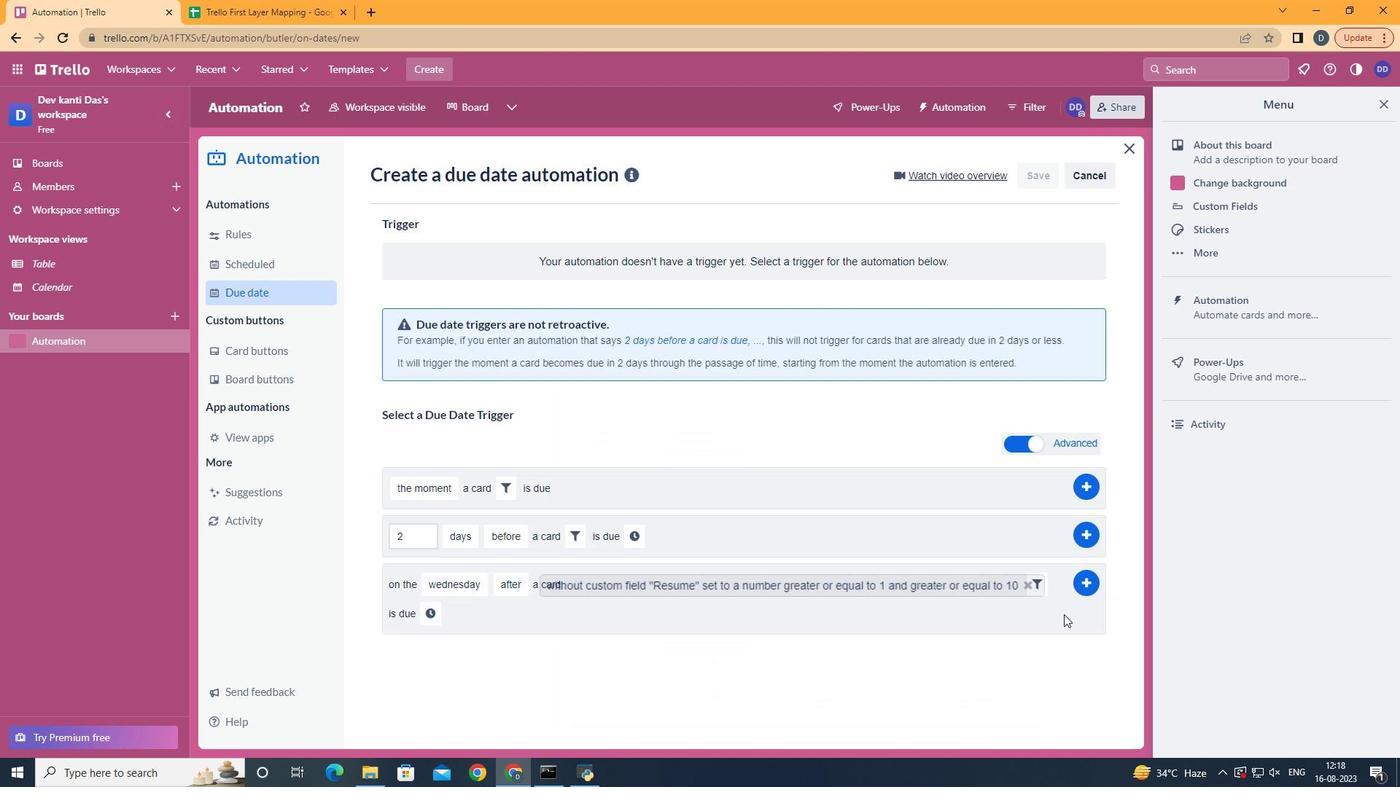 
Action: Mouse moved to (591, 592)
Screenshot: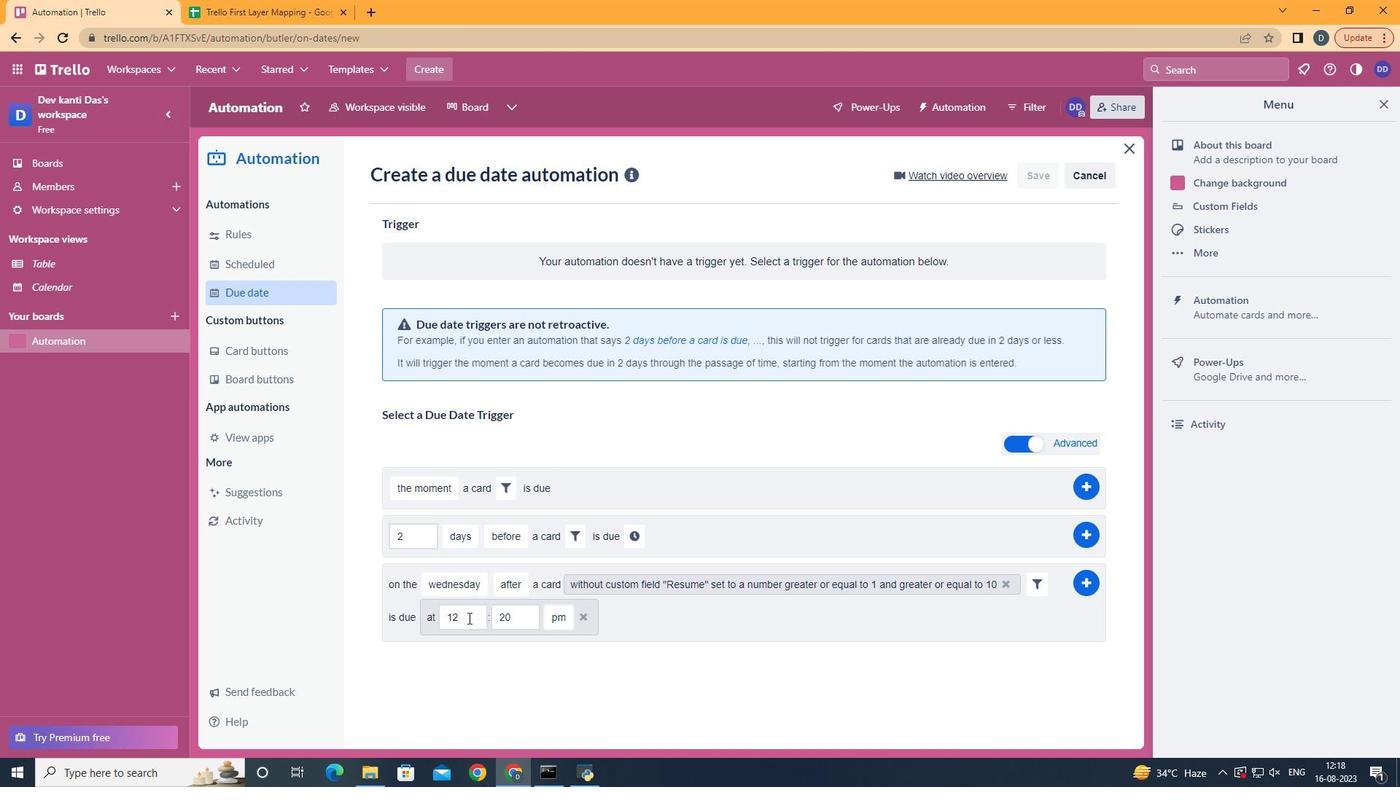 
Action: Mouse pressed left at (591, 592)
Screenshot: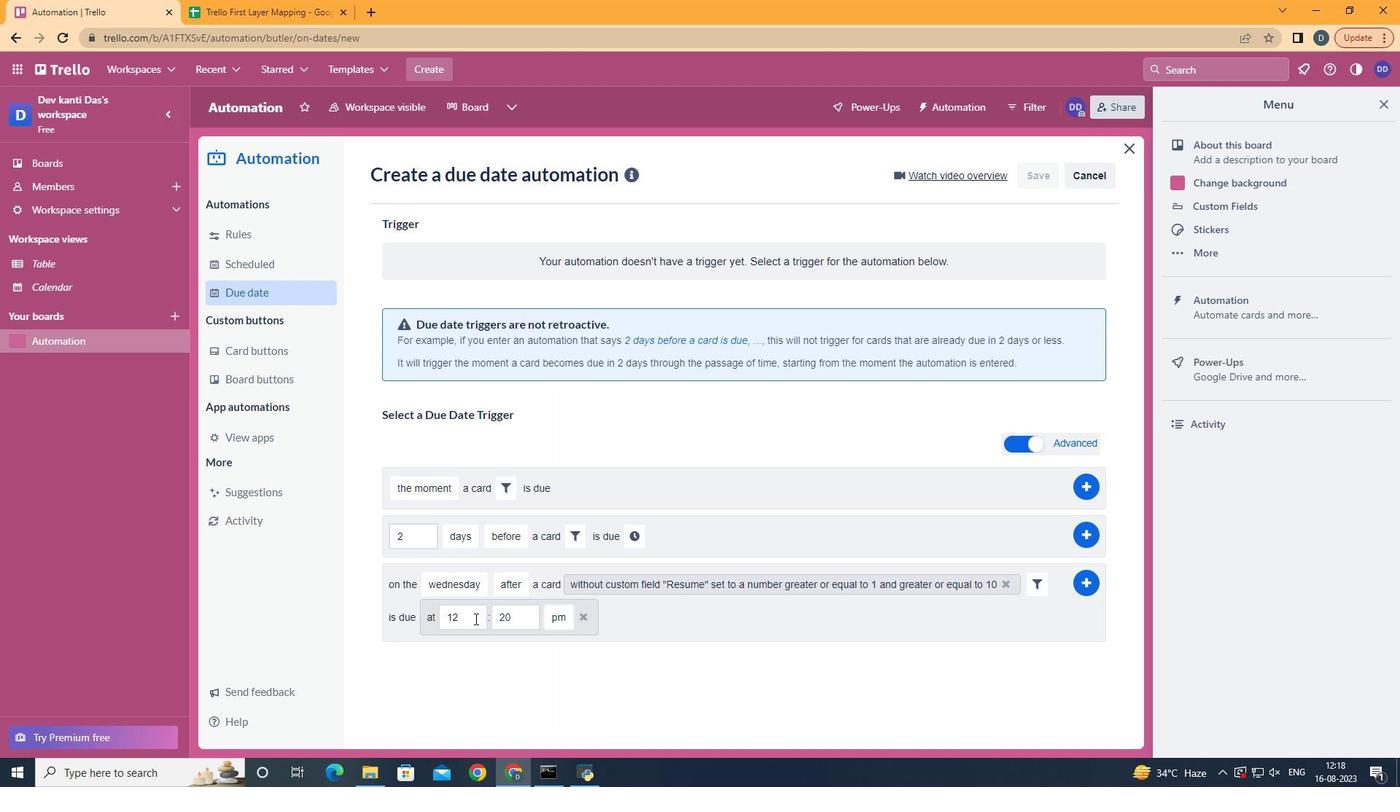 
Action: Mouse moved to (615, 599)
Screenshot: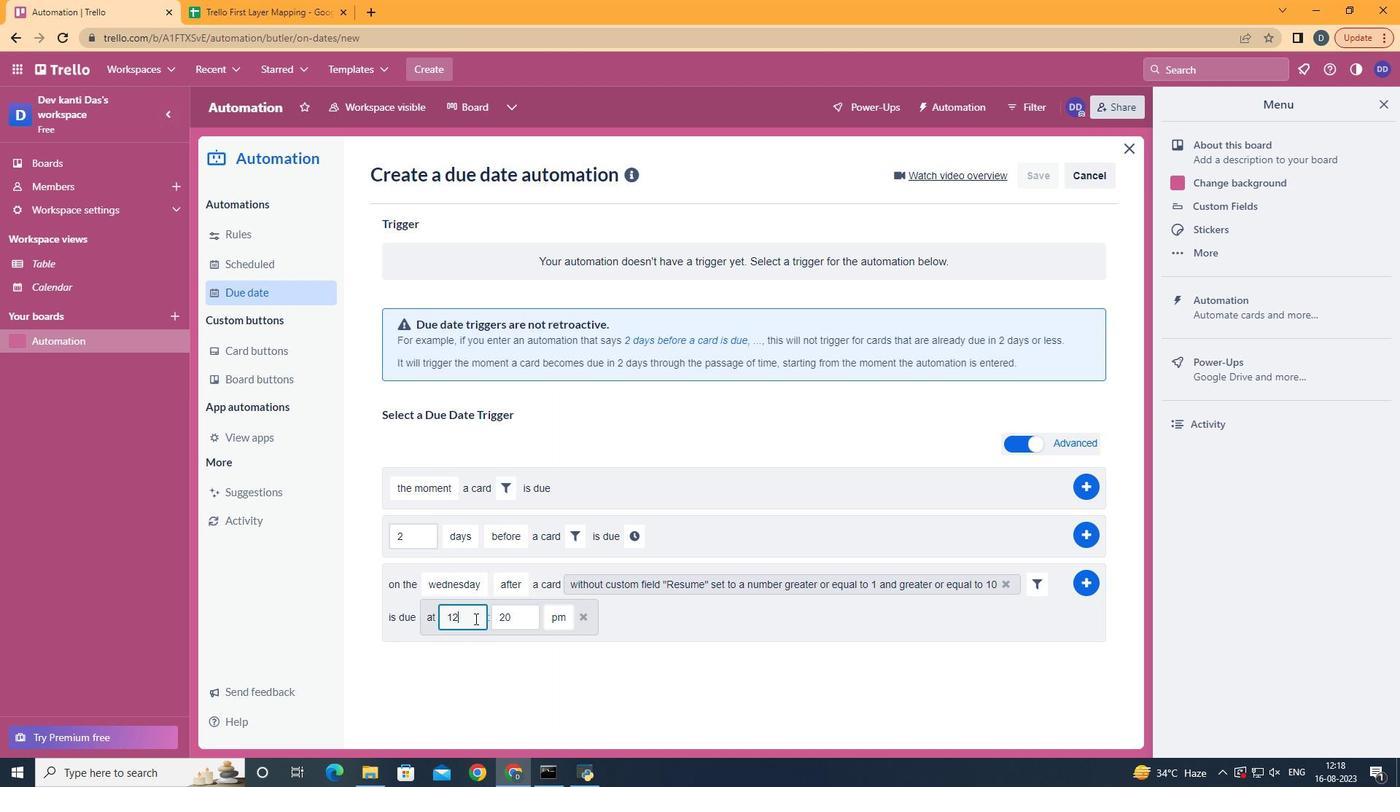 
Action: Mouse pressed left at (615, 599)
Screenshot: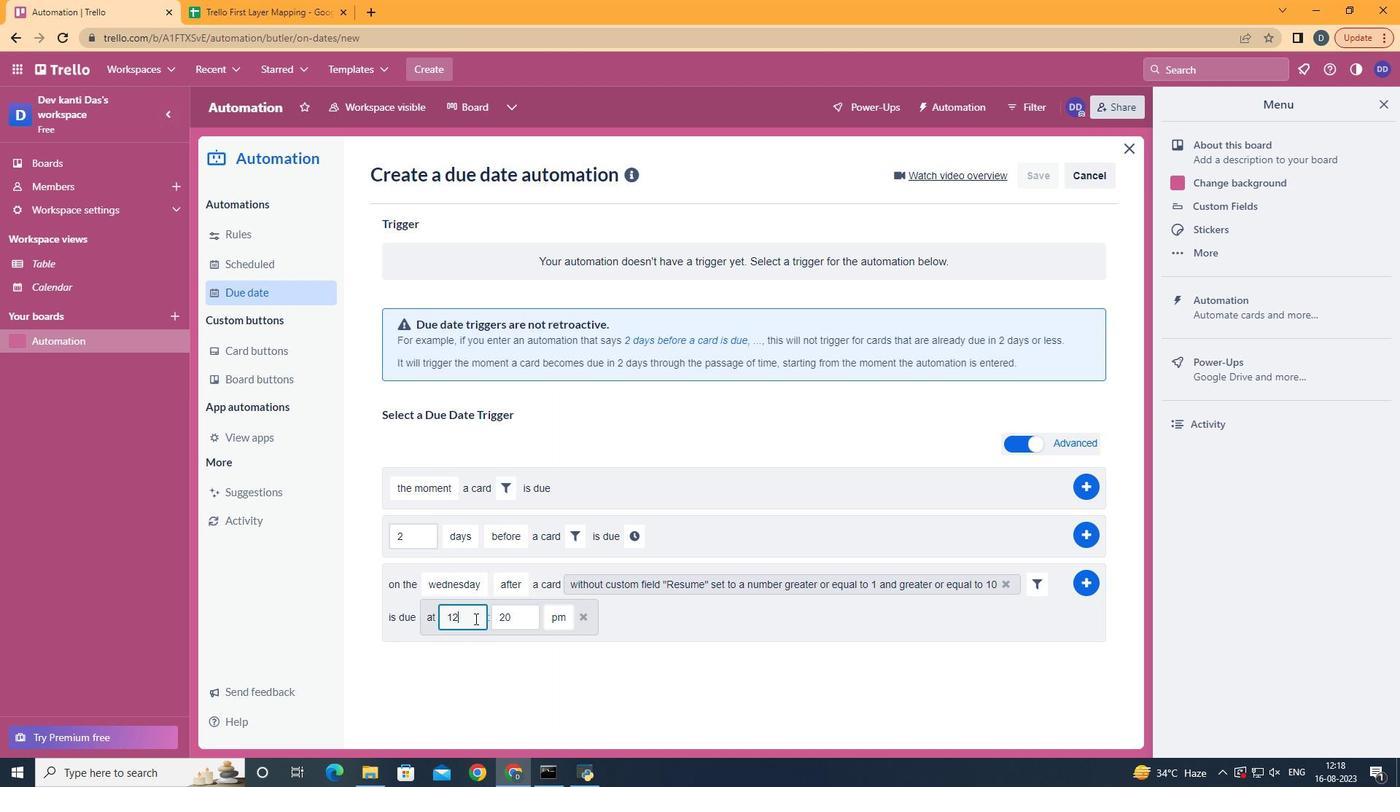 
Action: Key pressed <Key.backspace>1
Screenshot: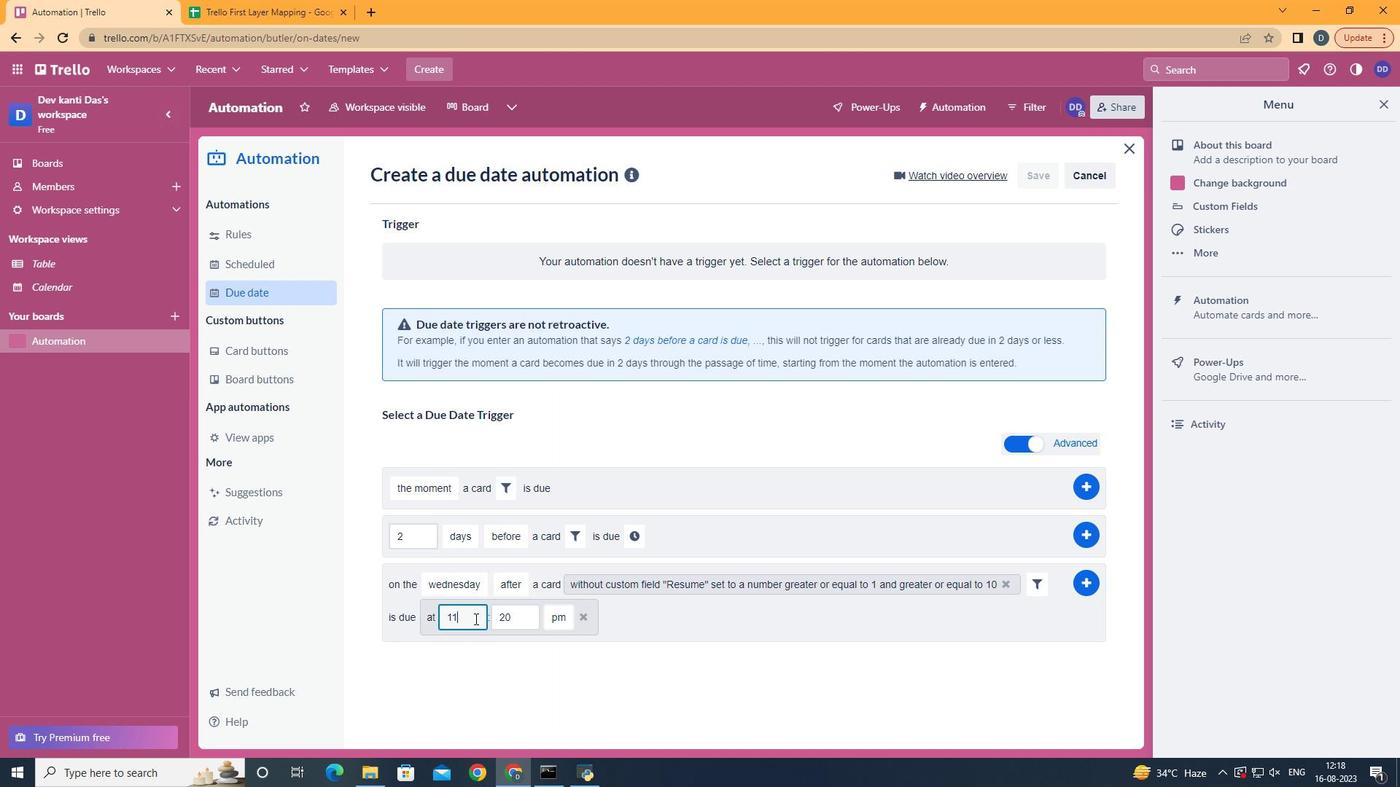 
Action: Mouse moved to (641, 595)
Screenshot: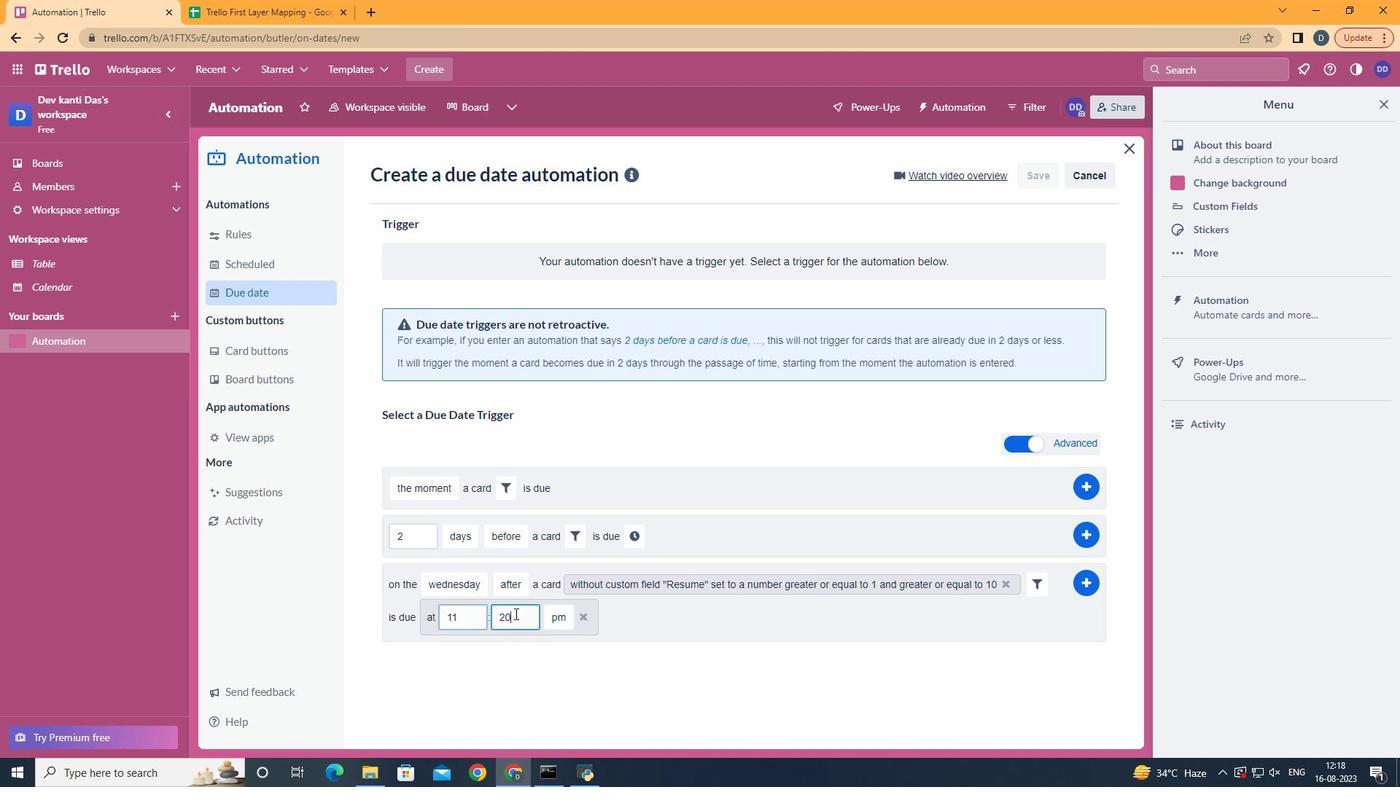 
Action: Mouse pressed left at (641, 595)
Screenshot: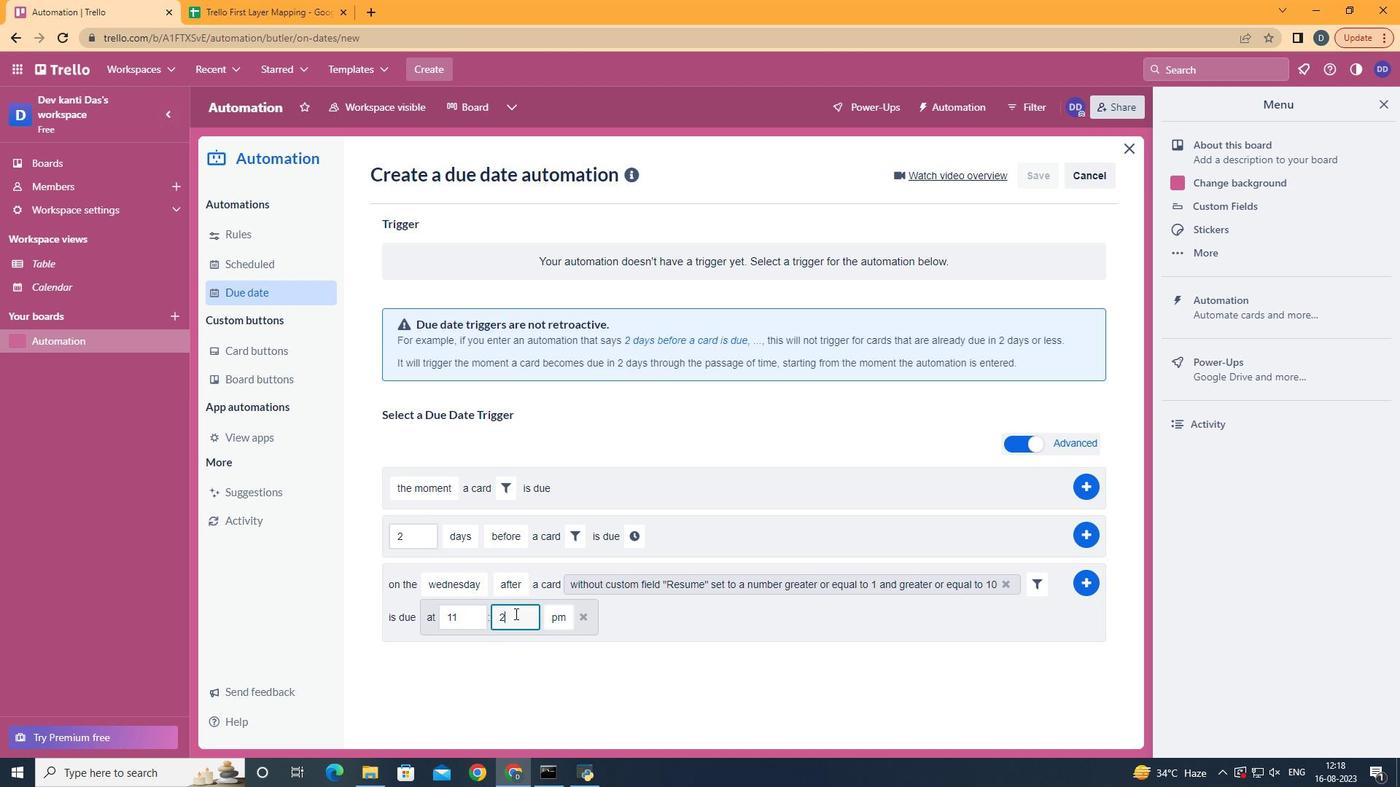 
Action: Key pressed <Key.backspace><Key.backspace>00
Screenshot: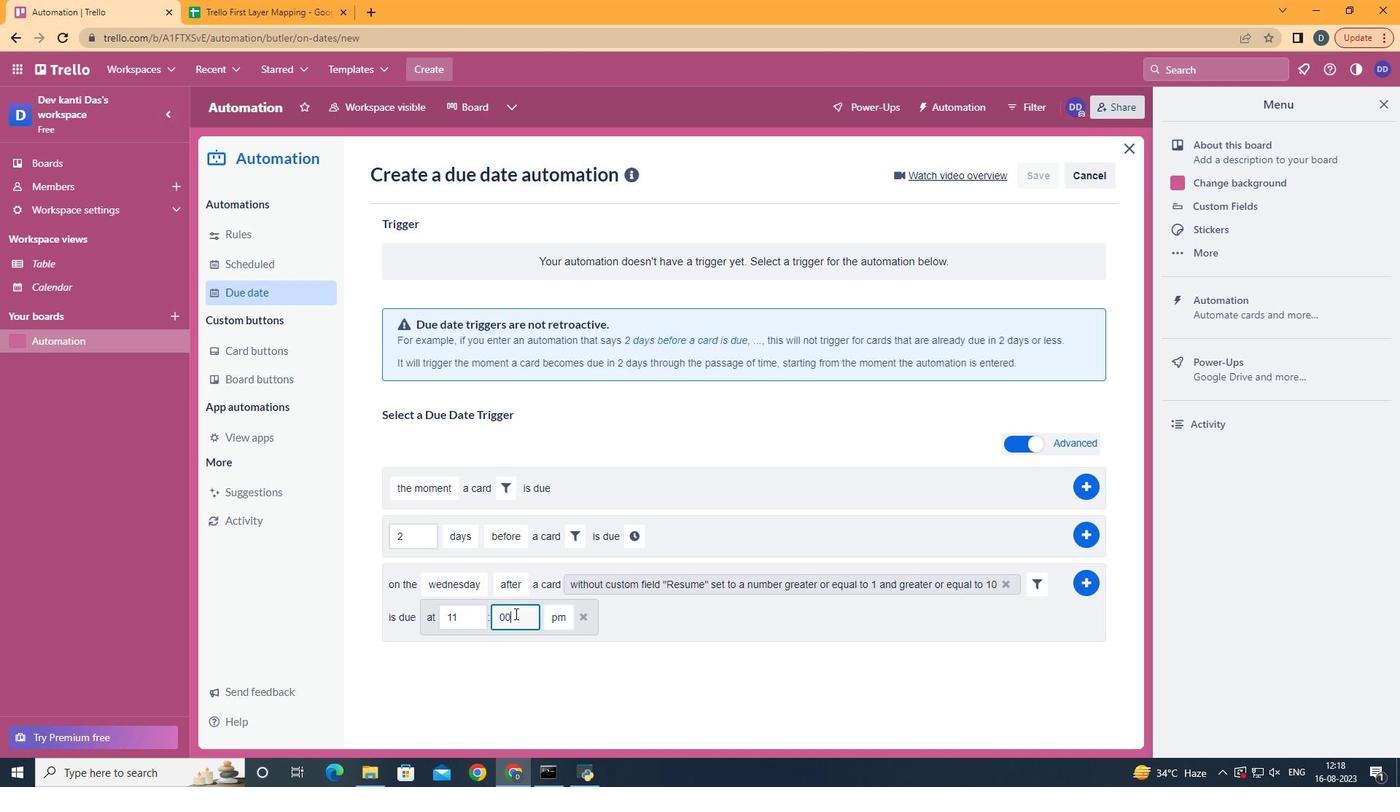 
Action: Mouse moved to (670, 620)
Screenshot: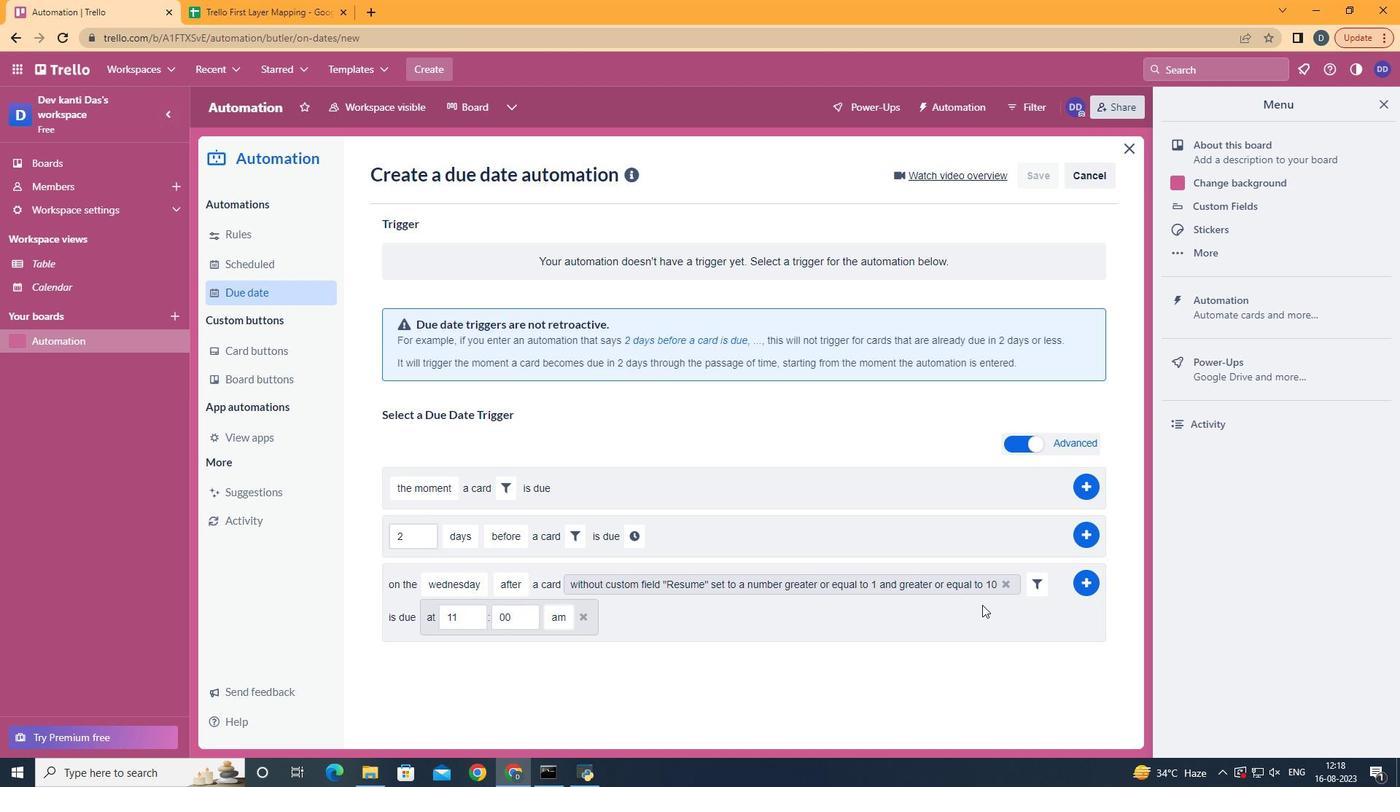 
Action: Mouse pressed left at (670, 620)
Screenshot: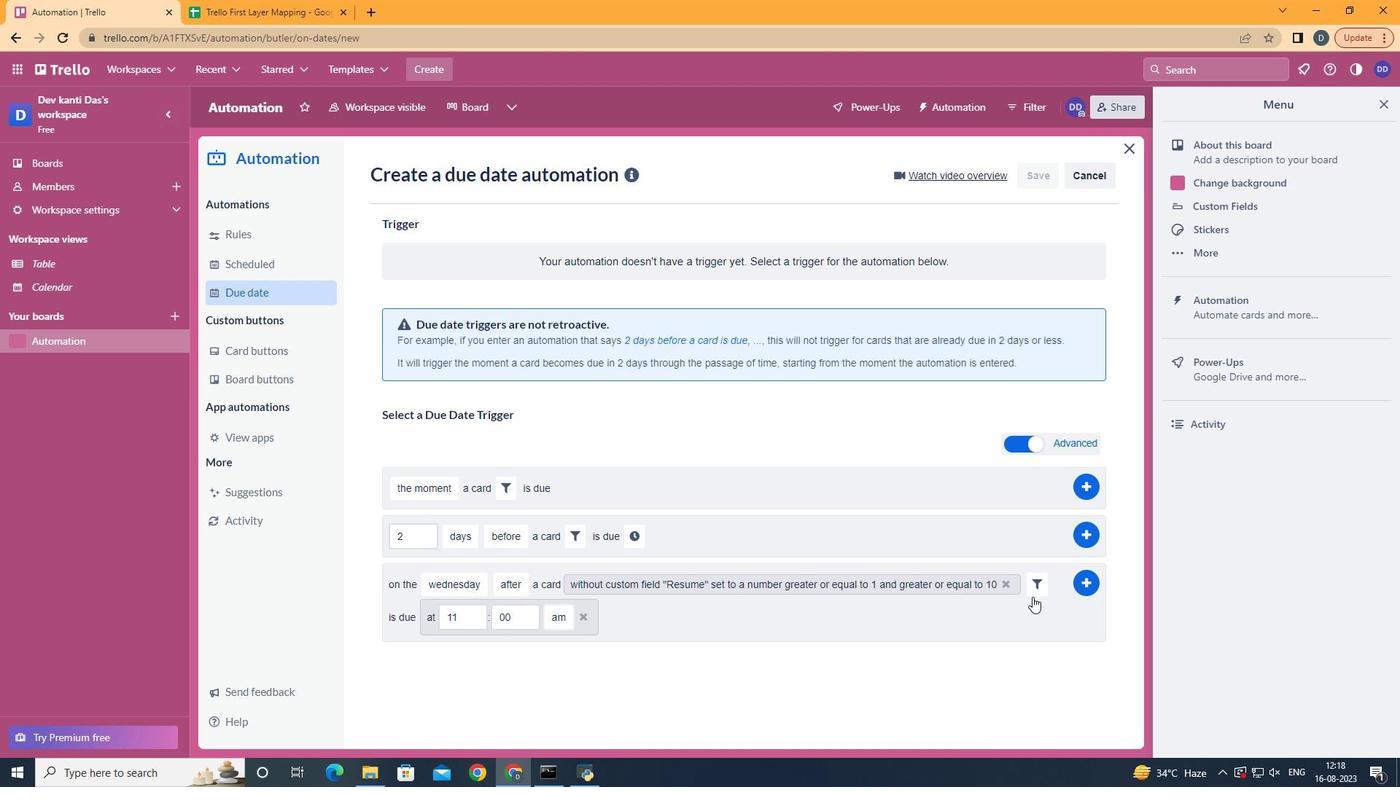 
Action: Mouse moved to (1013, 572)
Screenshot: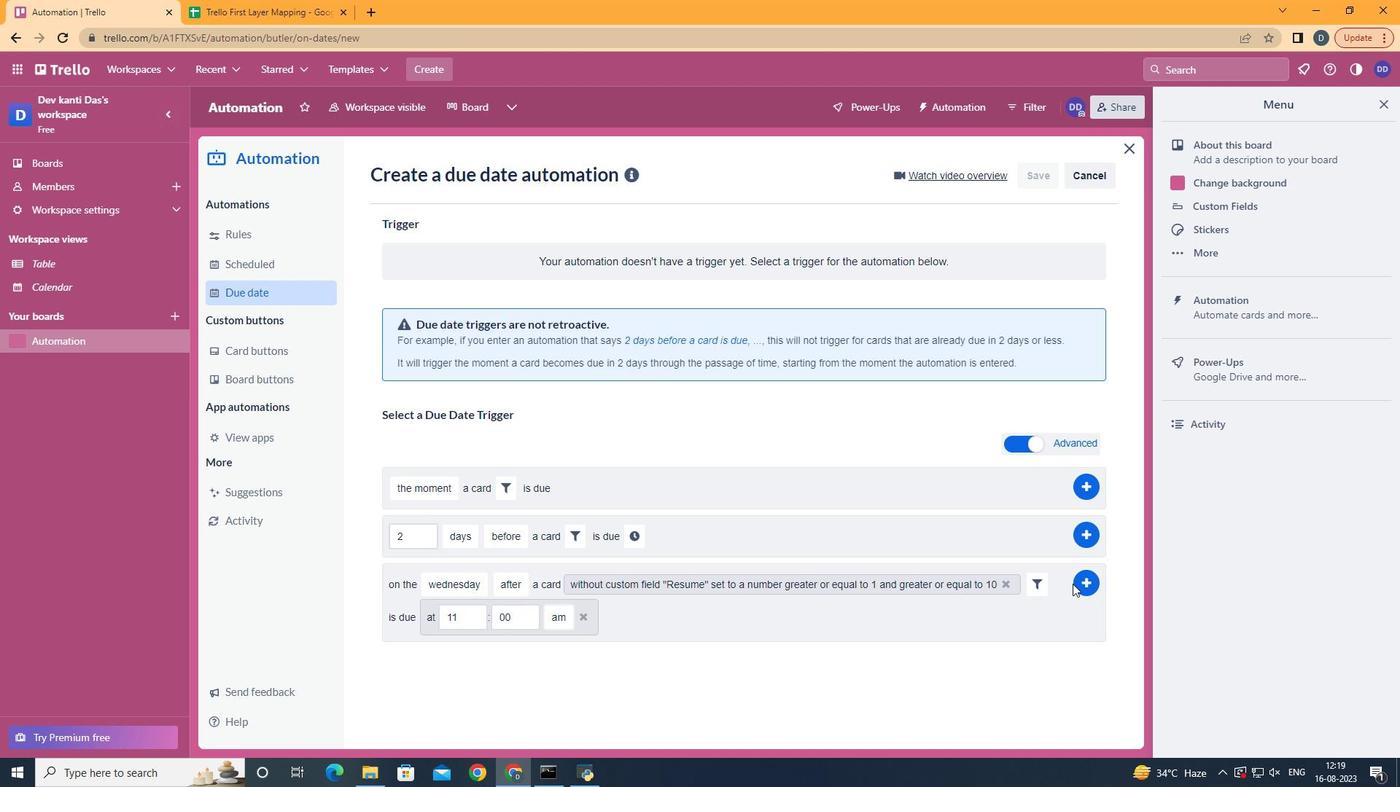 
Action: Mouse pressed left at (1013, 572)
Screenshot: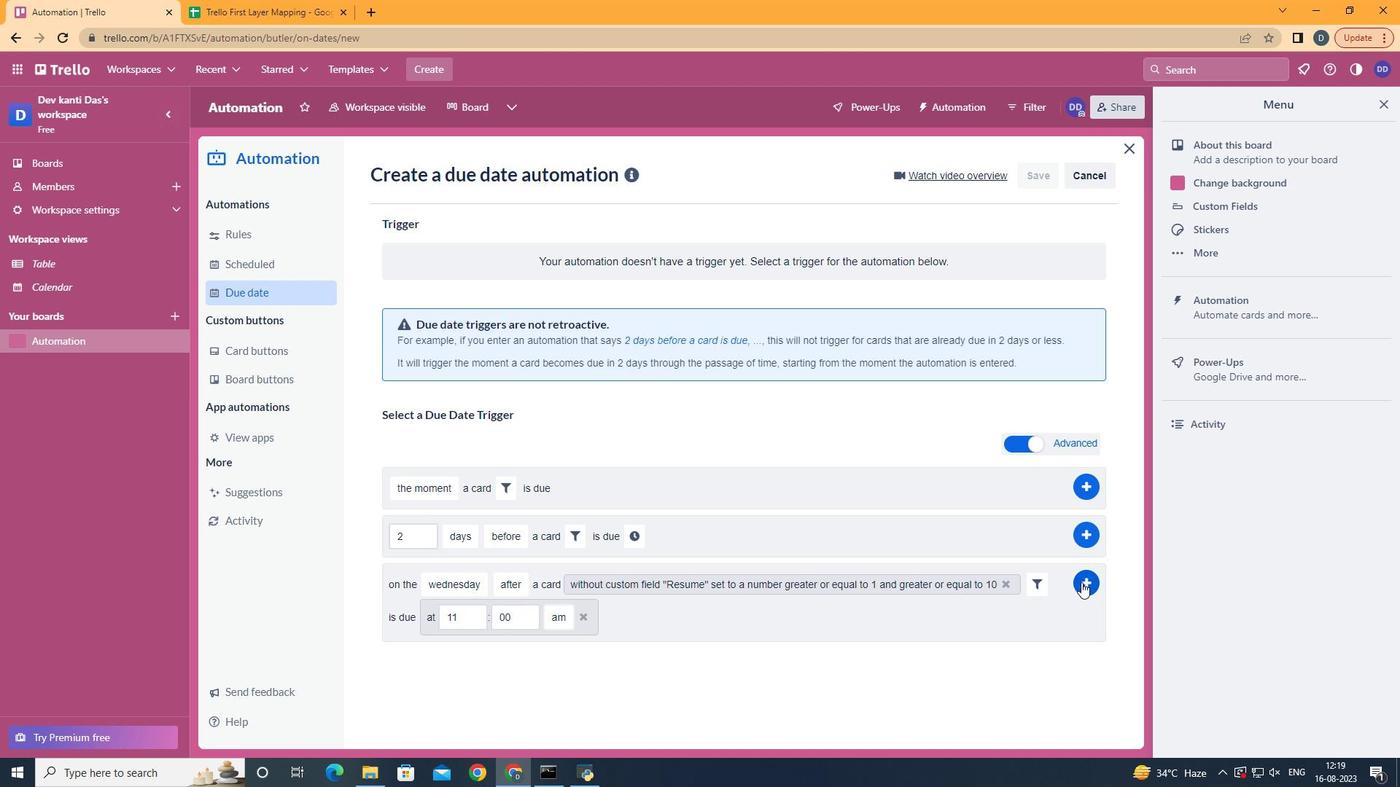 
Action: Mouse moved to (1019, 571)
Screenshot: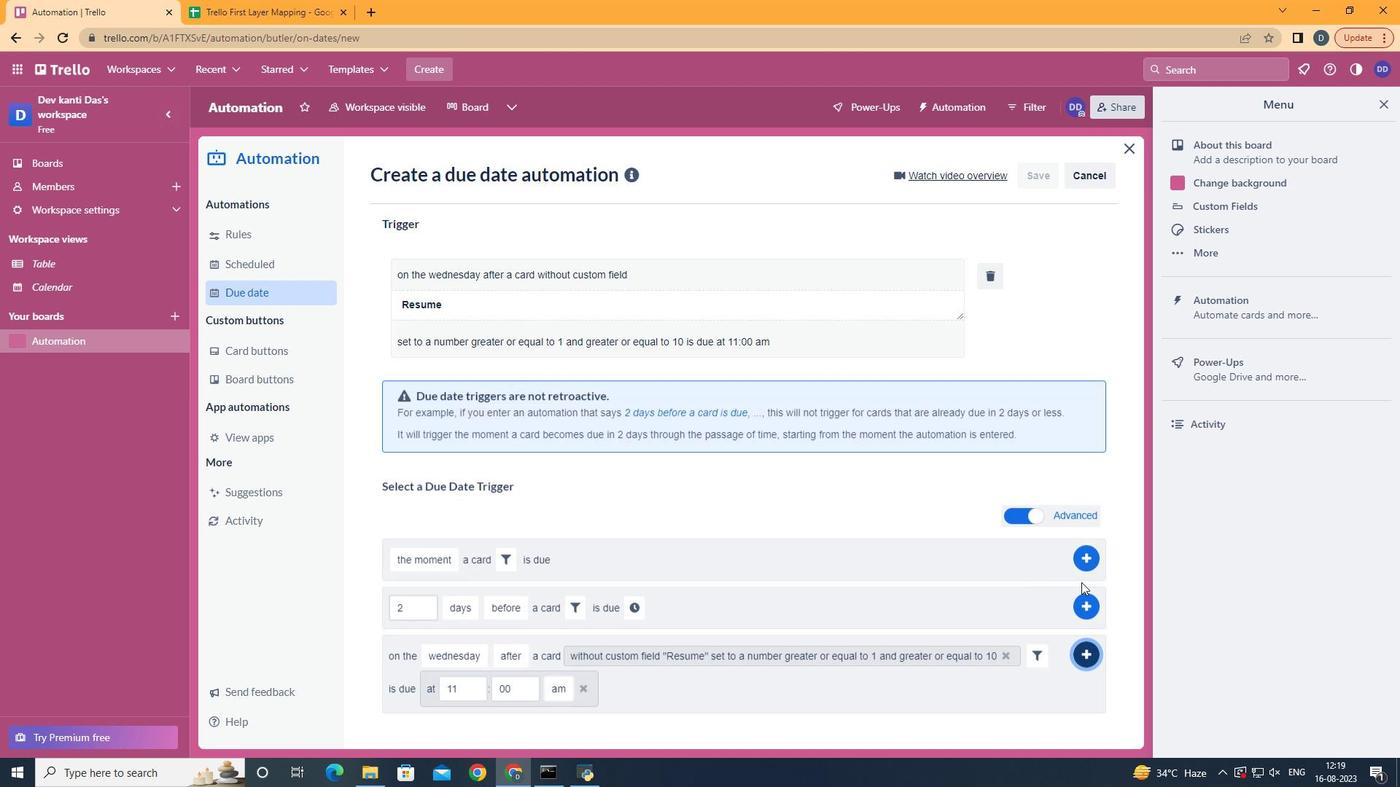 
Action: Mouse pressed left at (1019, 571)
Screenshot: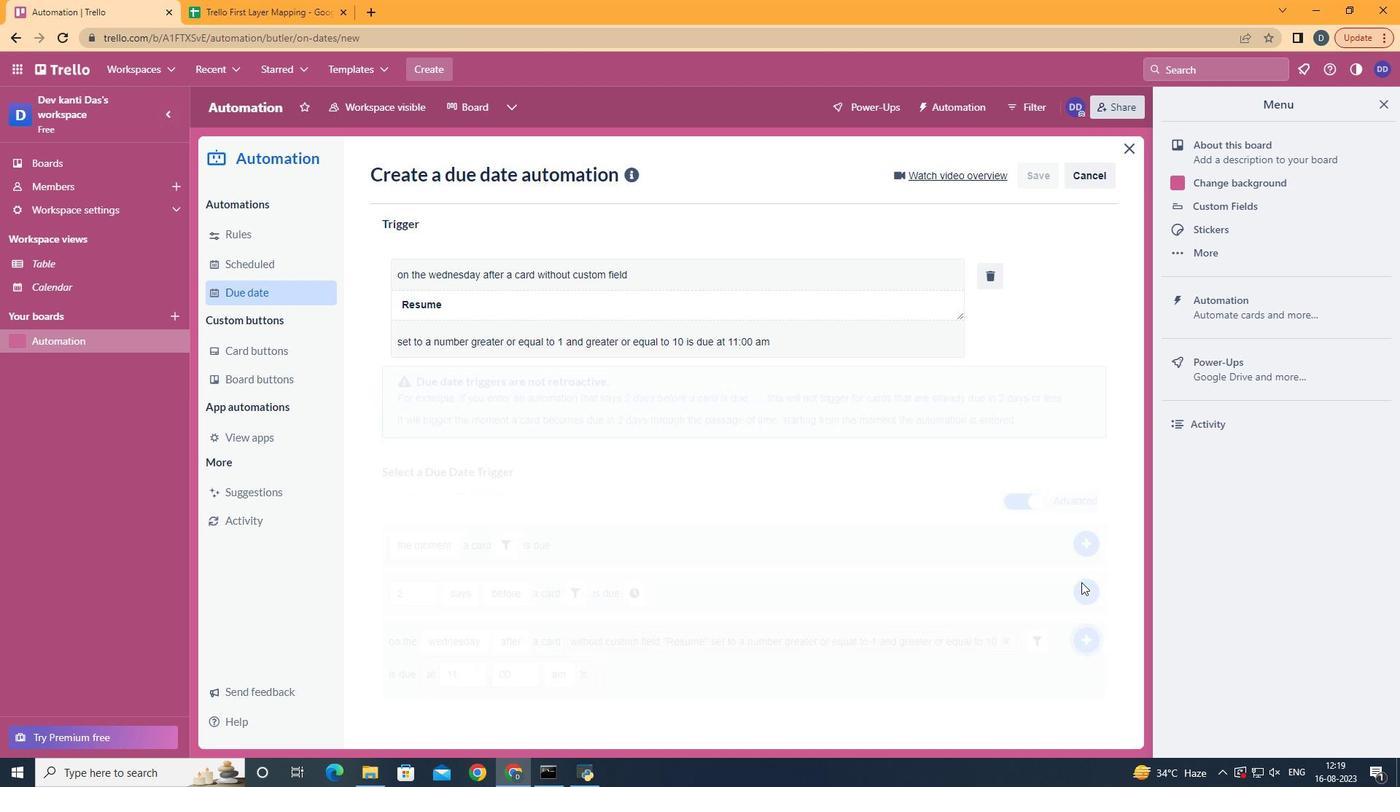 
